 Task: Search one way flight ticket for 2 adults, 2 children, 2 infants in seat in first from Greenville: Greenville-spartanburg International Airport (roger Milliken Field) to Greensboro: Piedmont Triad International Airport on 5-1-2023. Choice of flights is Royal air maroc. Number of bags: 1 checked bag. Outbound departure time preference is 8:15.
Action: Mouse moved to (217, 421)
Screenshot: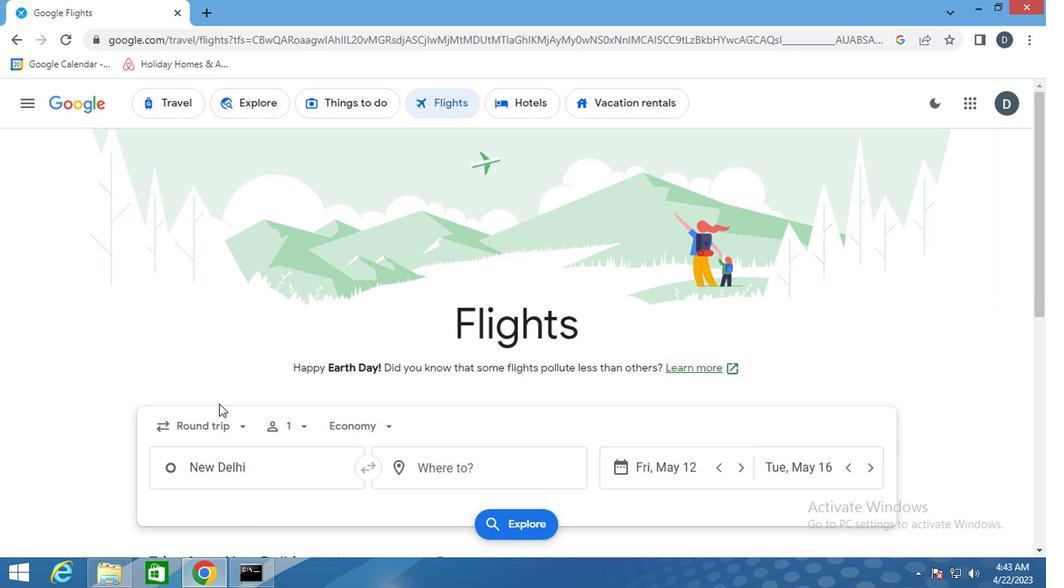
Action: Mouse pressed left at (217, 421)
Screenshot: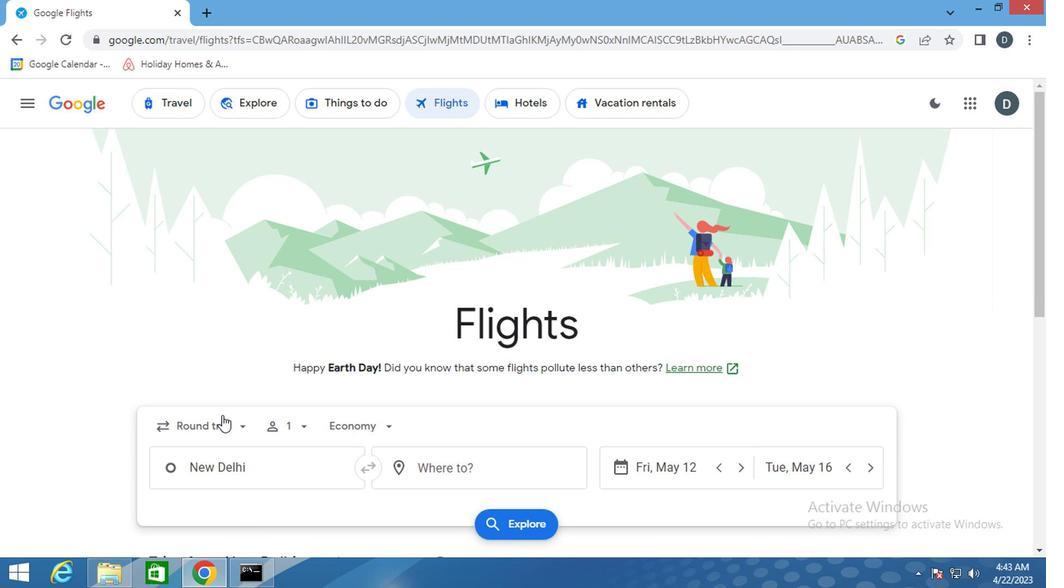 
Action: Mouse moved to (227, 492)
Screenshot: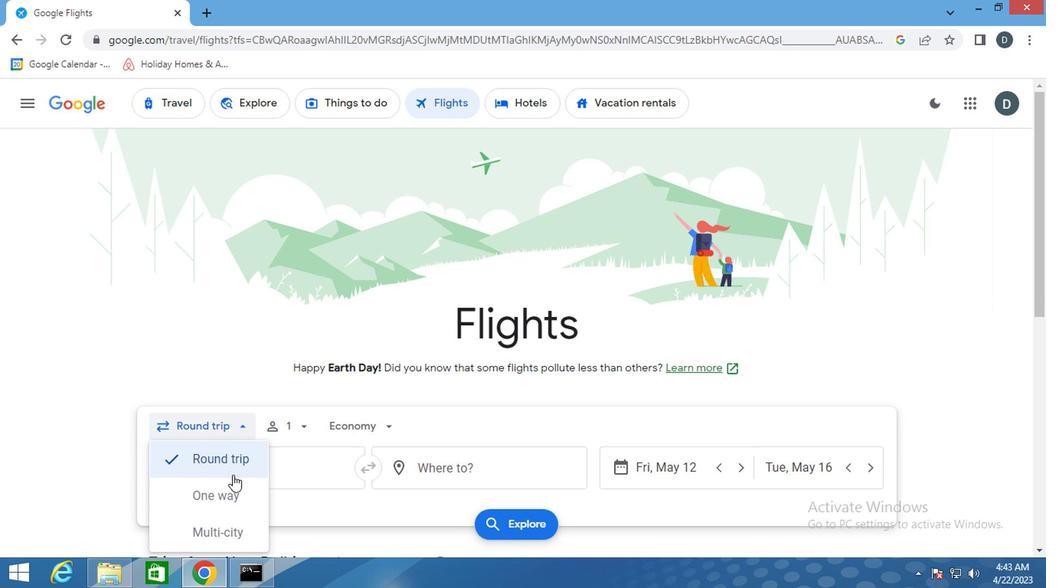 
Action: Mouse pressed left at (227, 492)
Screenshot: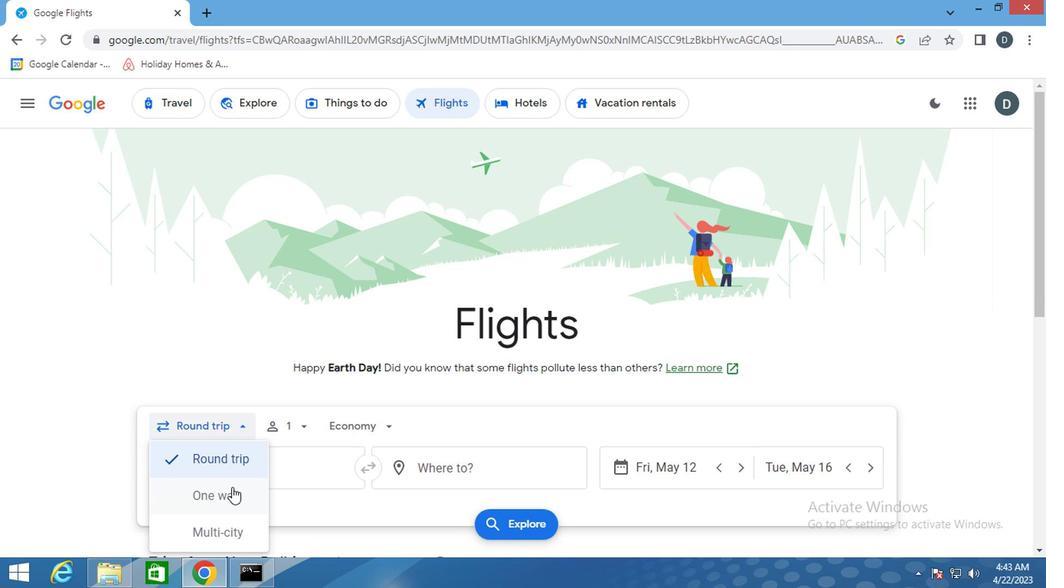 
Action: Mouse moved to (550, 428)
Screenshot: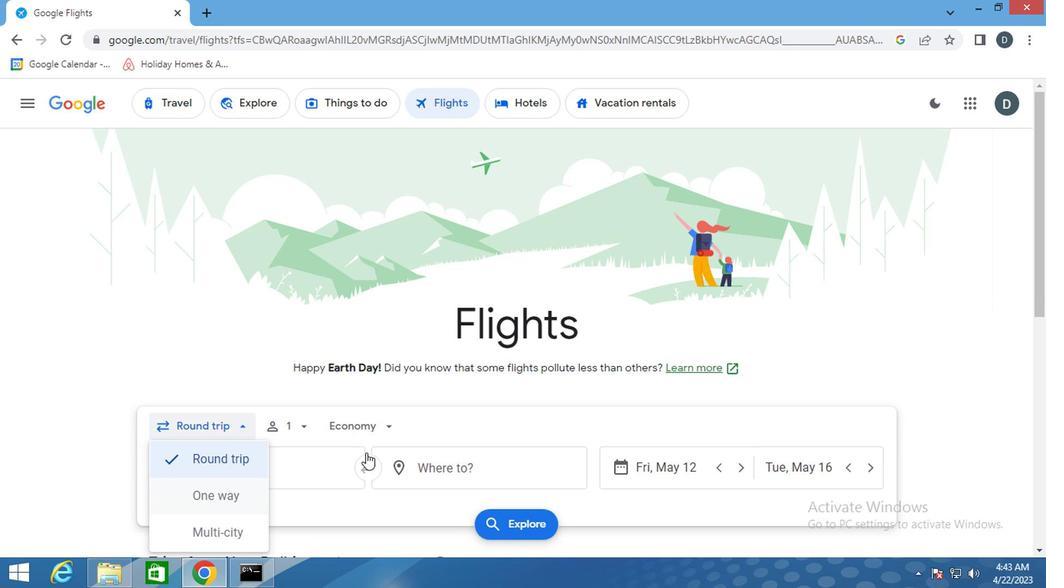 
Action: Mouse scrolled (550, 427) with delta (0, -1)
Screenshot: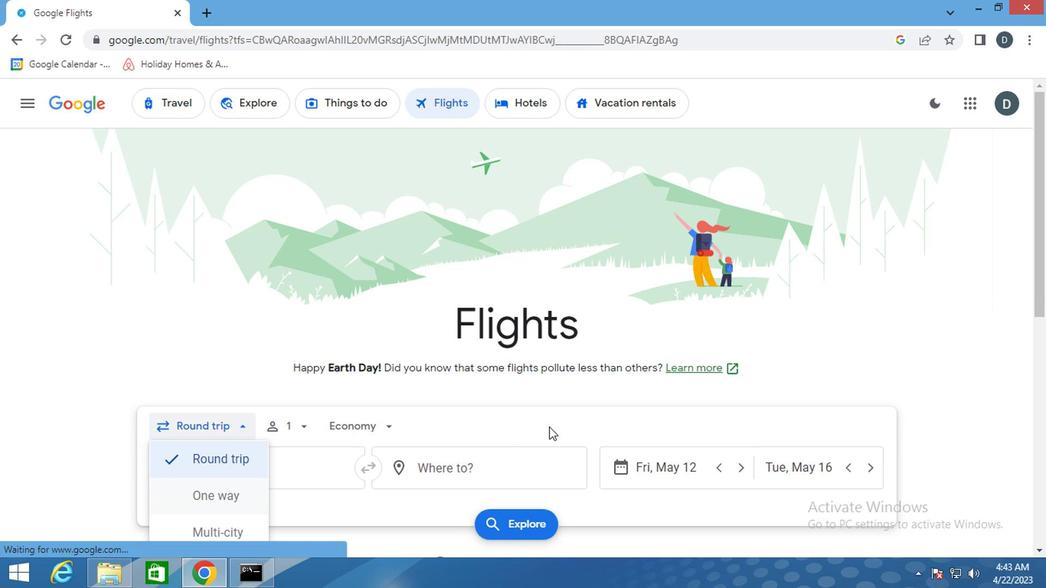 
Action: Mouse moved to (278, 351)
Screenshot: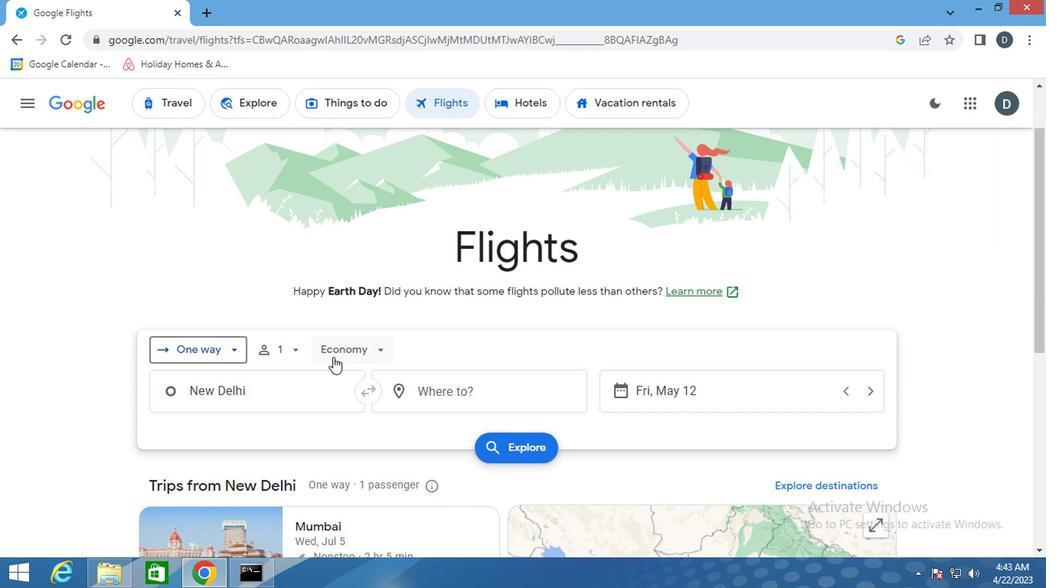 
Action: Mouse pressed left at (278, 351)
Screenshot: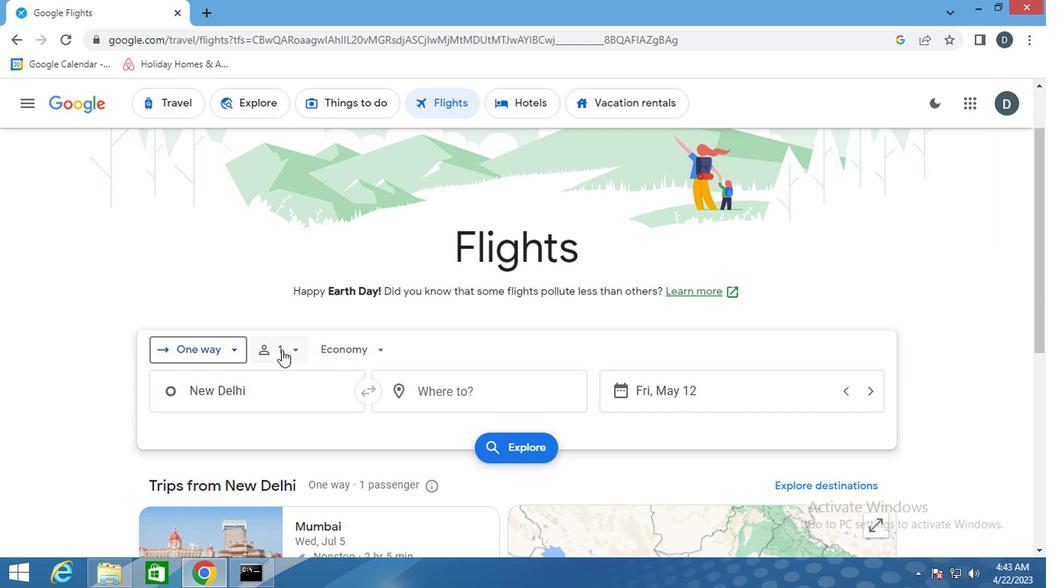 
Action: Mouse moved to (403, 381)
Screenshot: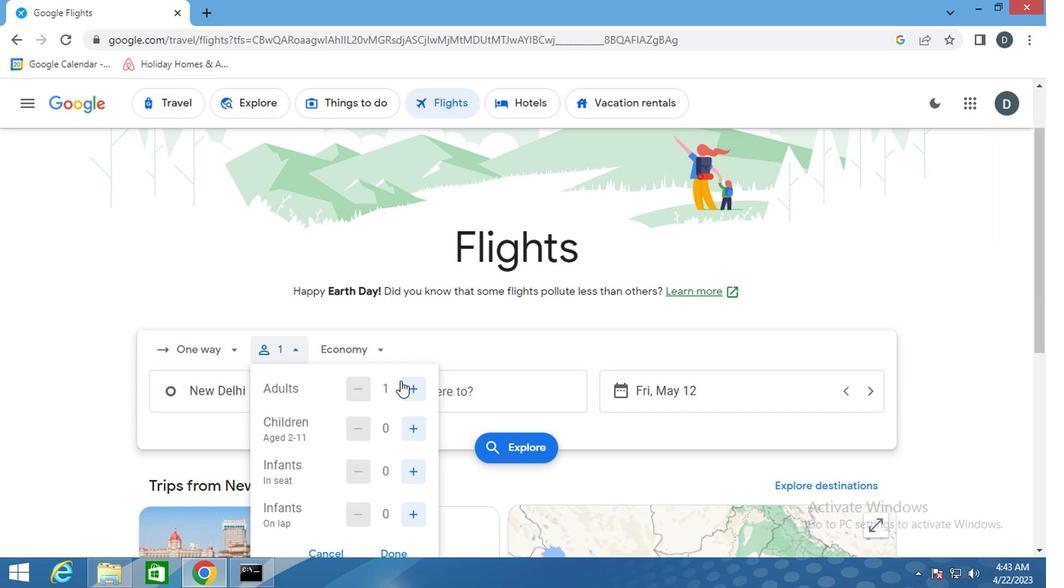 
Action: Mouse pressed left at (403, 381)
Screenshot: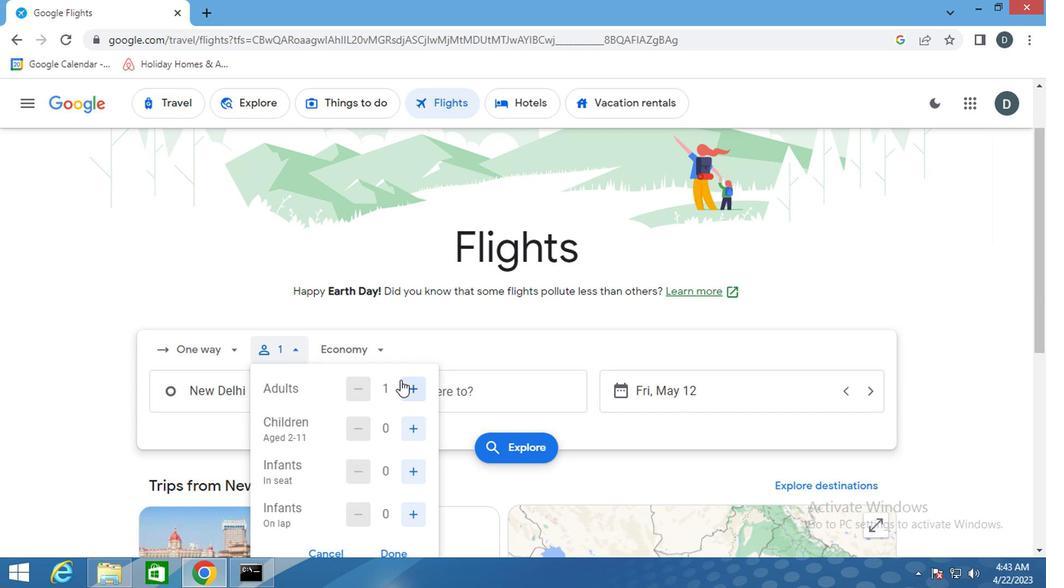 
Action: Mouse moved to (410, 432)
Screenshot: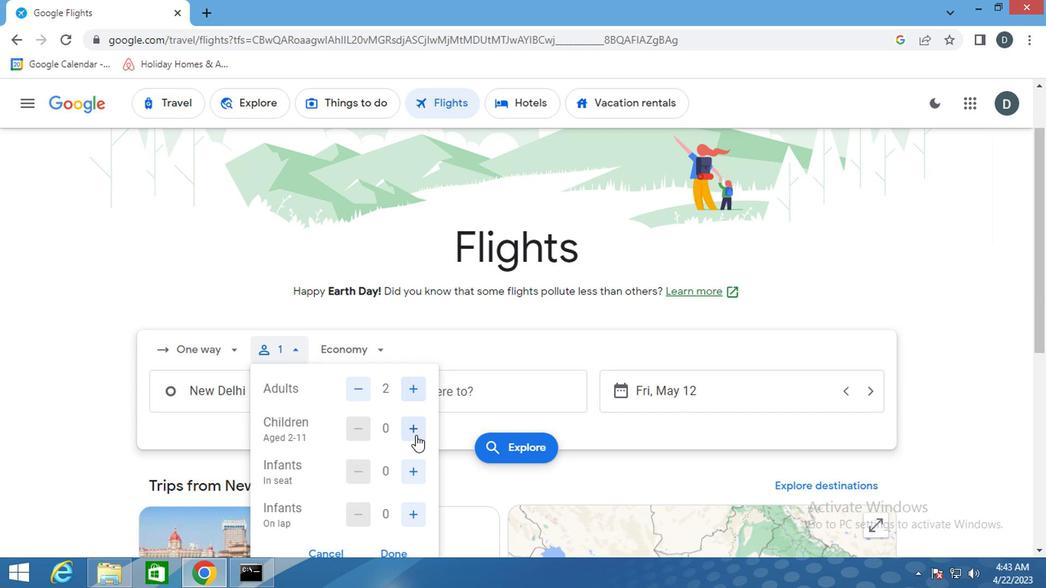 
Action: Mouse pressed left at (410, 432)
Screenshot: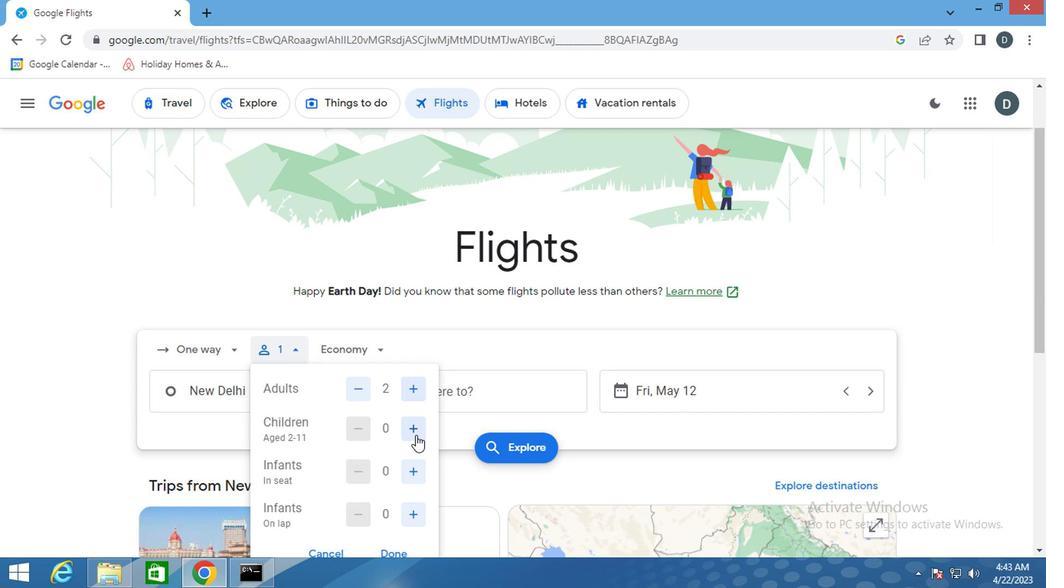 
Action: Mouse pressed left at (410, 432)
Screenshot: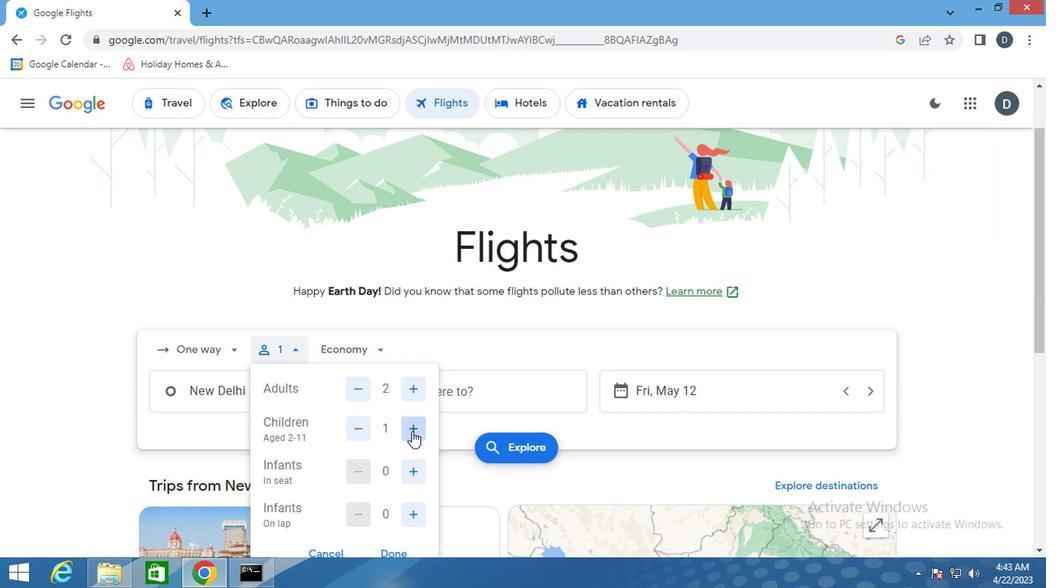 
Action: Mouse moved to (409, 477)
Screenshot: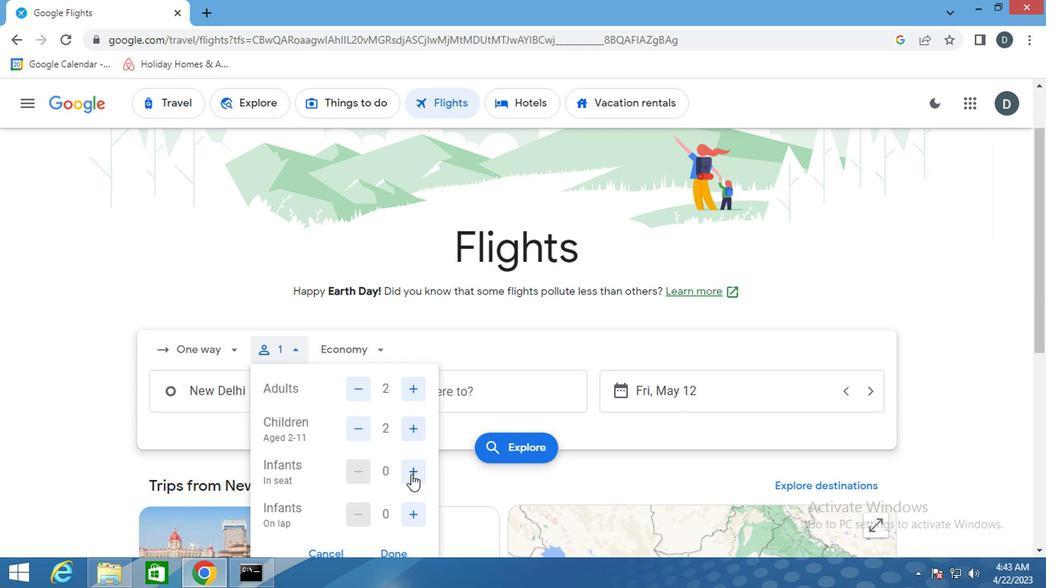 
Action: Mouse pressed left at (409, 477)
Screenshot: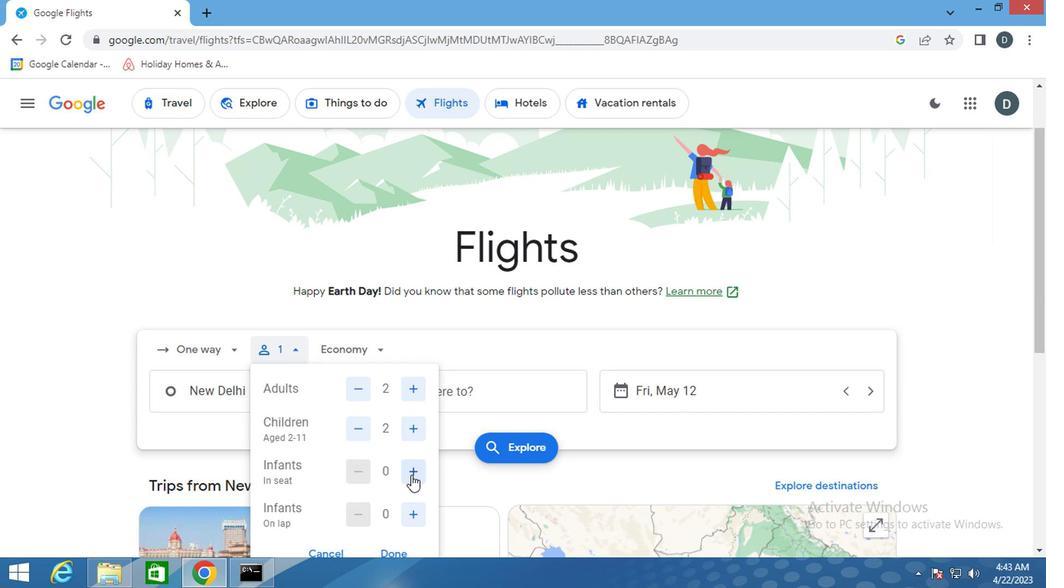 
Action: Mouse moved to (405, 474)
Screenshot: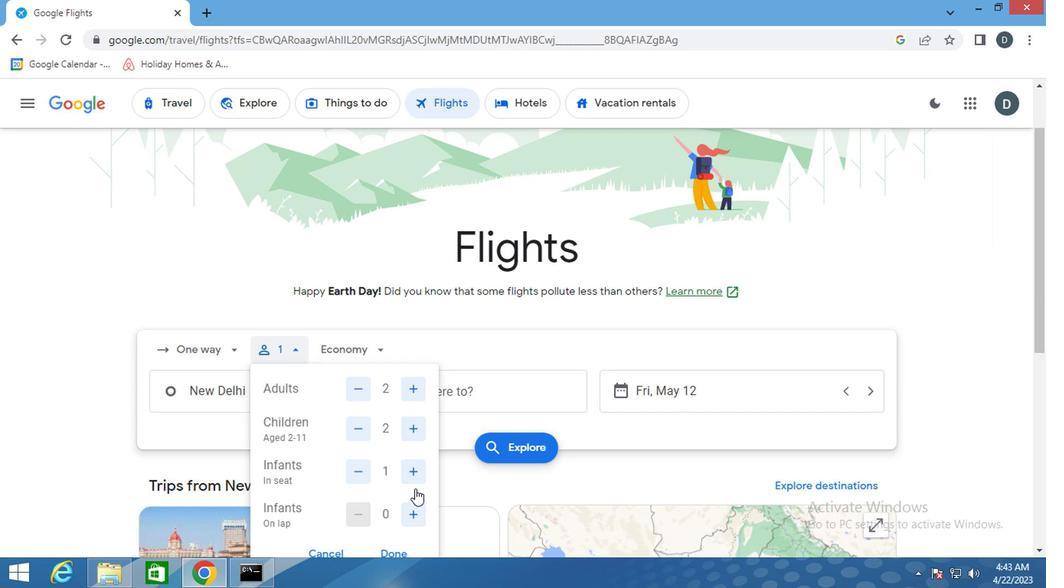 
Action: Mouse pressed left at (405, 474)
Screenshot: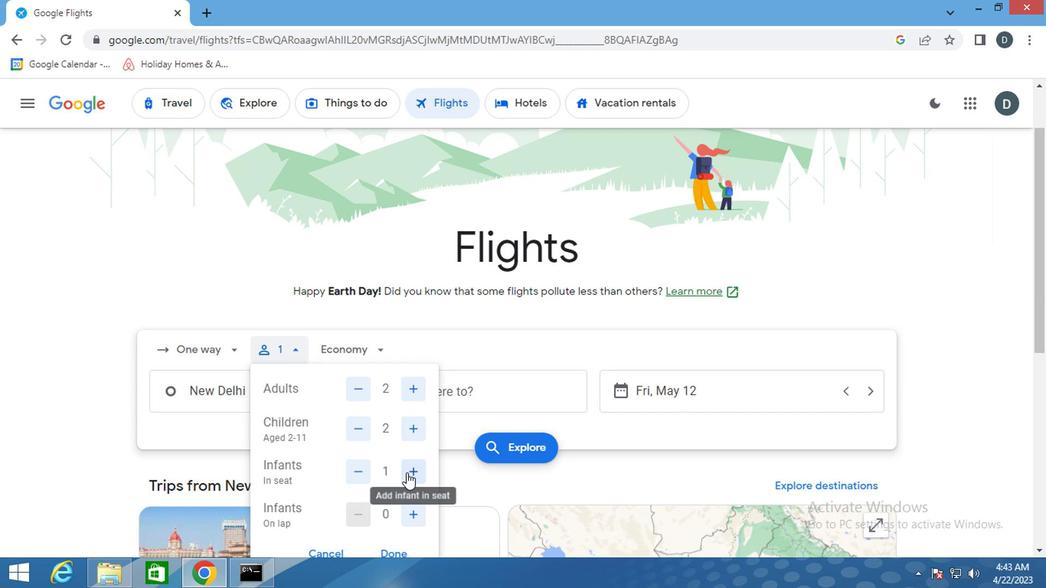
Action: Mouse moved to (399, 556)
Screenshot: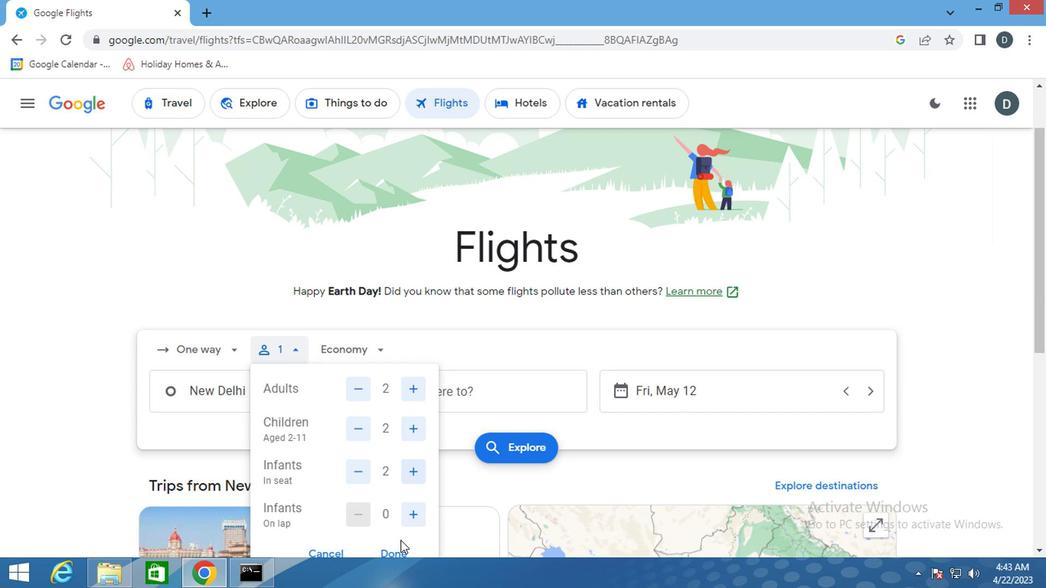 
Action: Mouse pressed left at (399, 556)
Screenshot: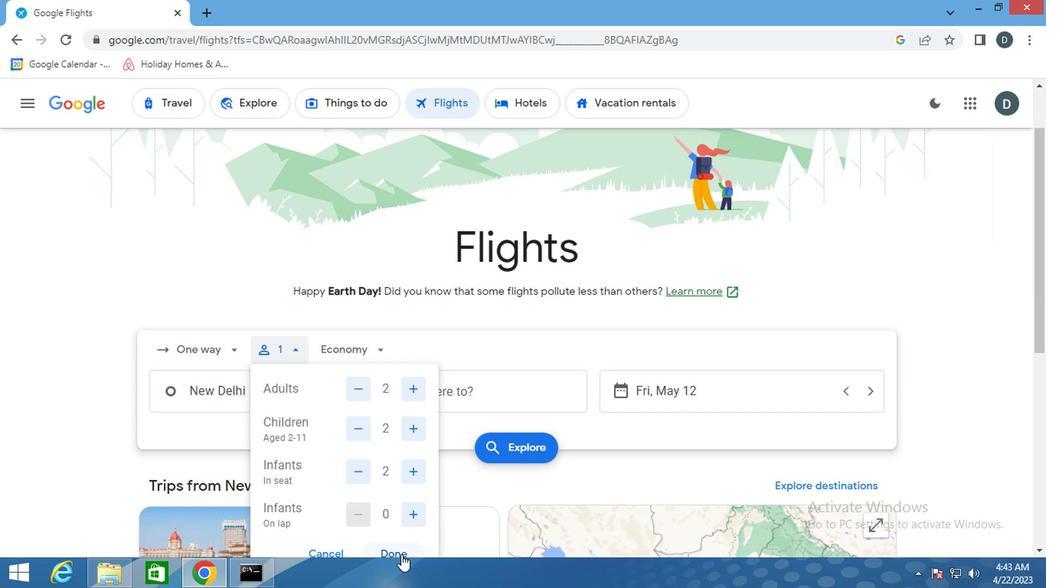 
Action: Mouse moved to (351, 355)
Screenshot: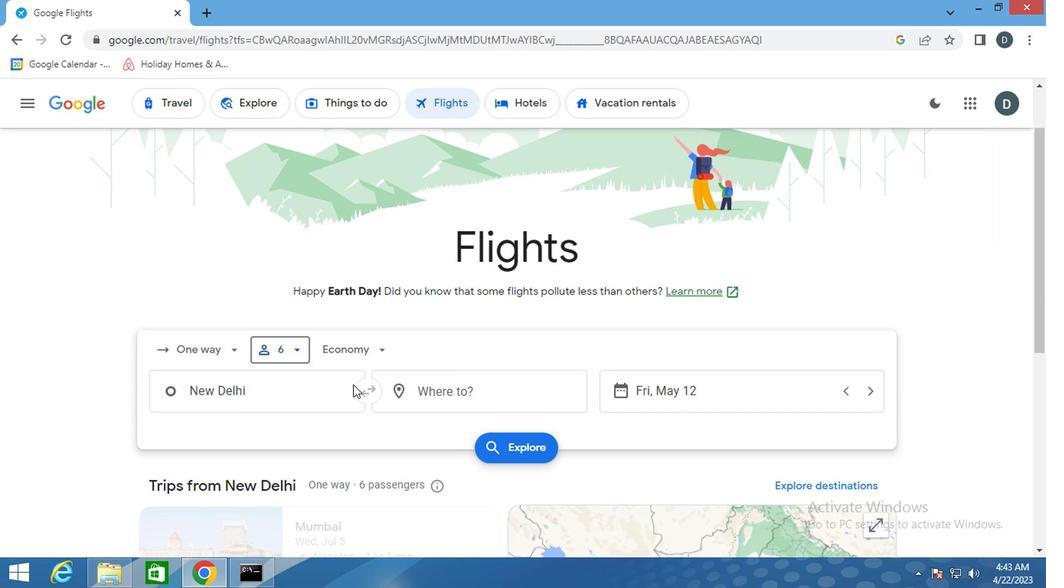 
Action: Mouse pressed left at (351, 355)
Screenshot: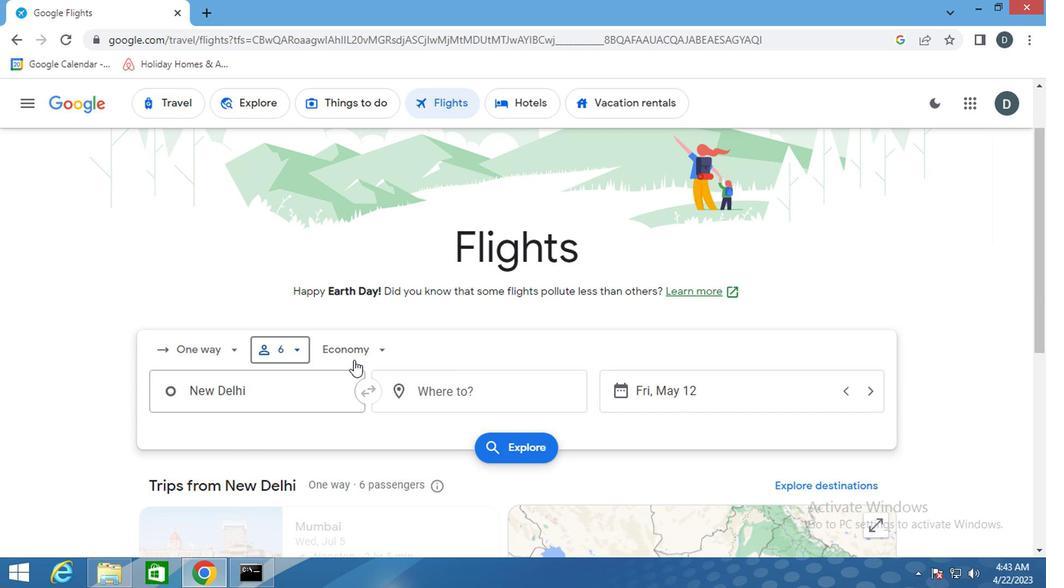 
Action: Mouse moved to (377, 504)
Screenshot: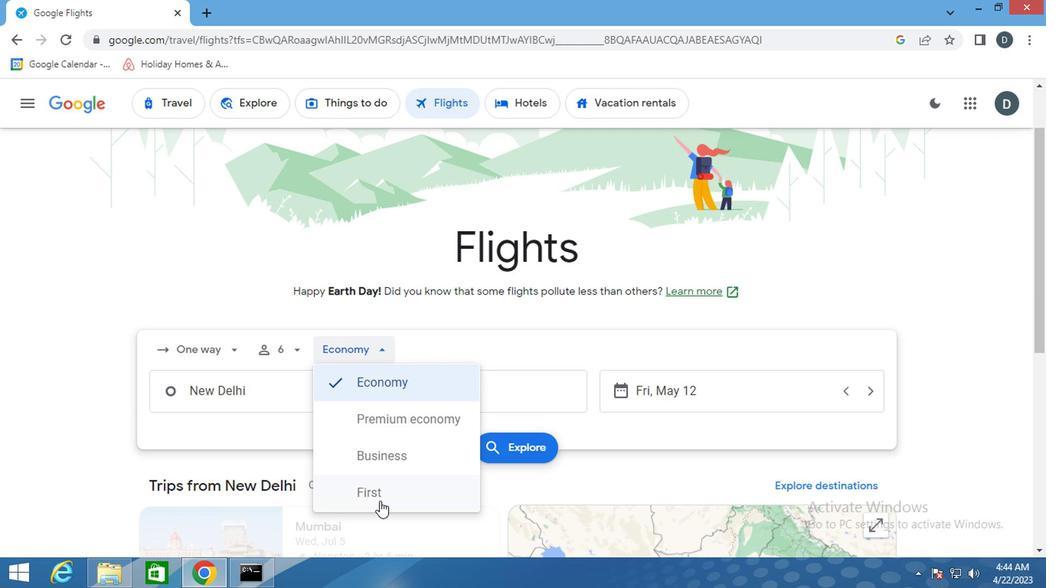 
Action: Mouse pressed left at (377, 504)
Screenshot: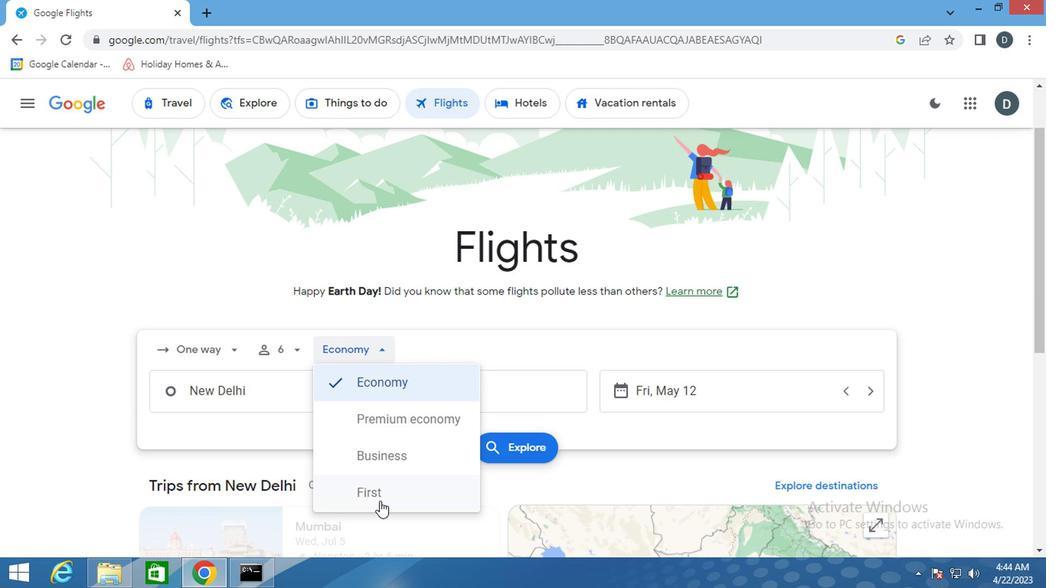 
Action: Mouse moved to (263, 396)
Screenshot: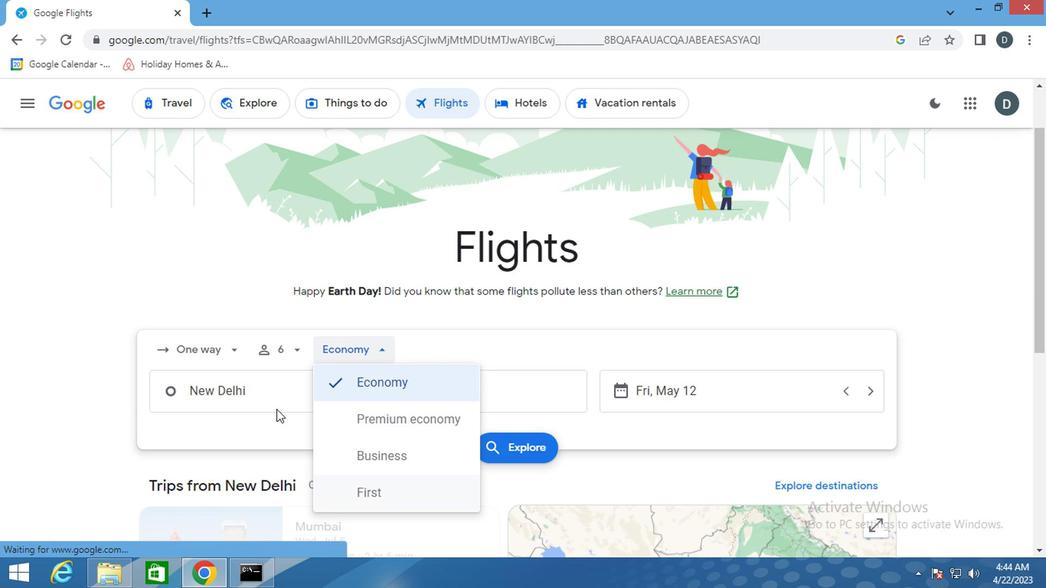 
Action: Mouse pressed left at (263, 396)
Screenshot: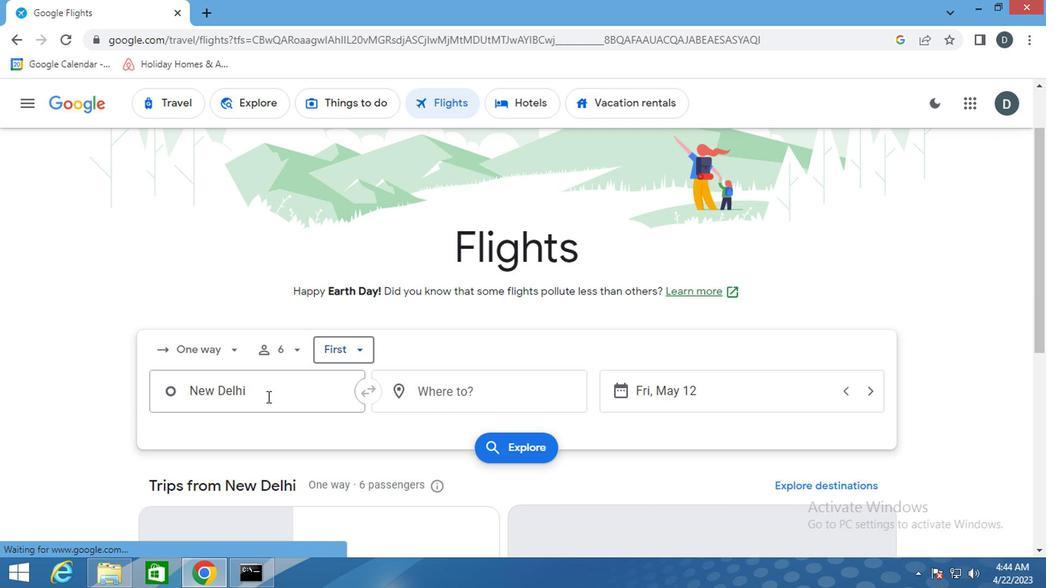 
Action: Key pressed <Key.shift>GREENVI
Screenshot: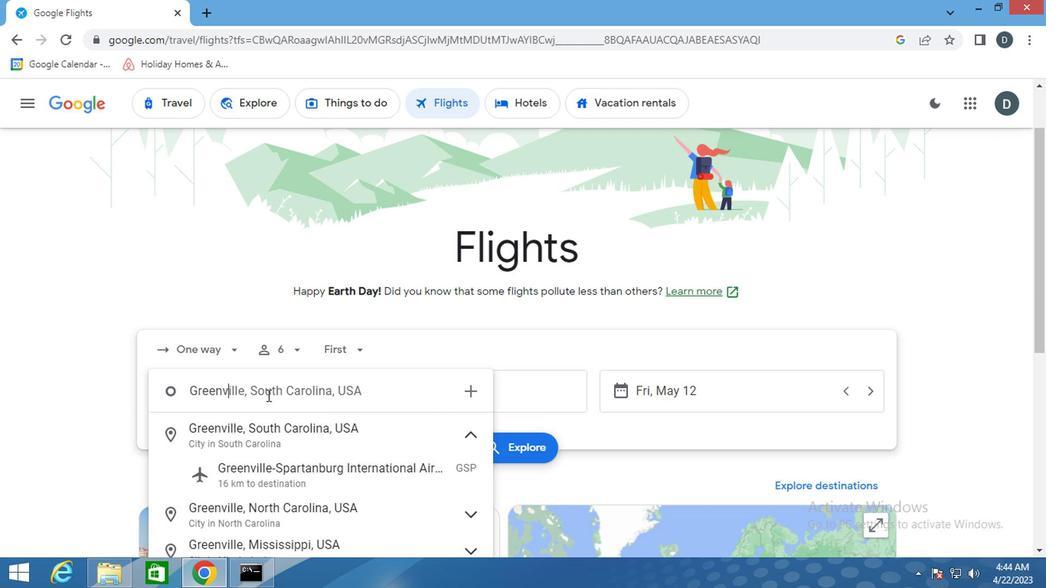 
Action: Mouse moved to (299, 468)
Screenshot: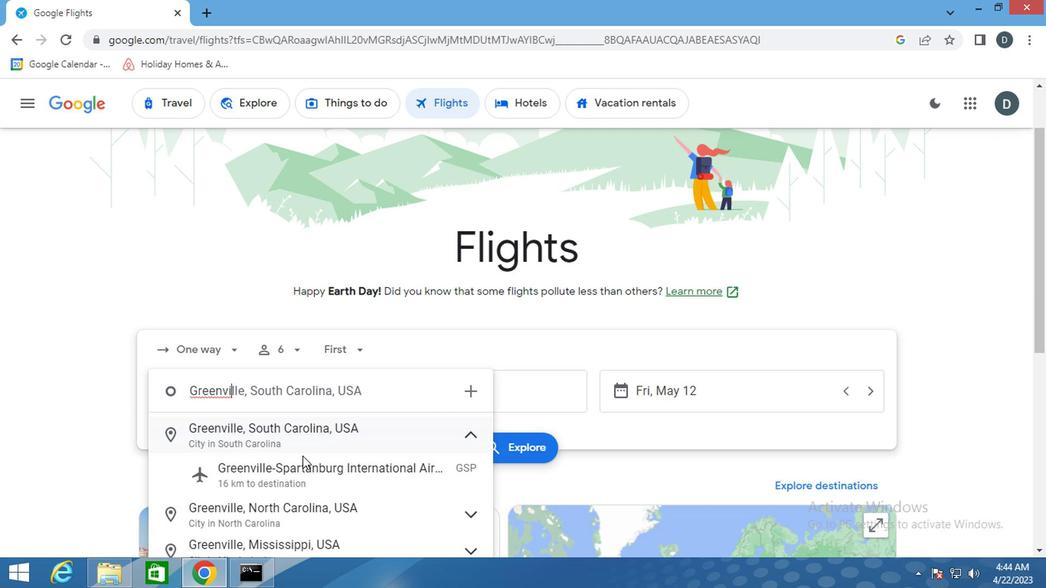 
Action: Mouse pressed left at (299, 468)
Screenshot: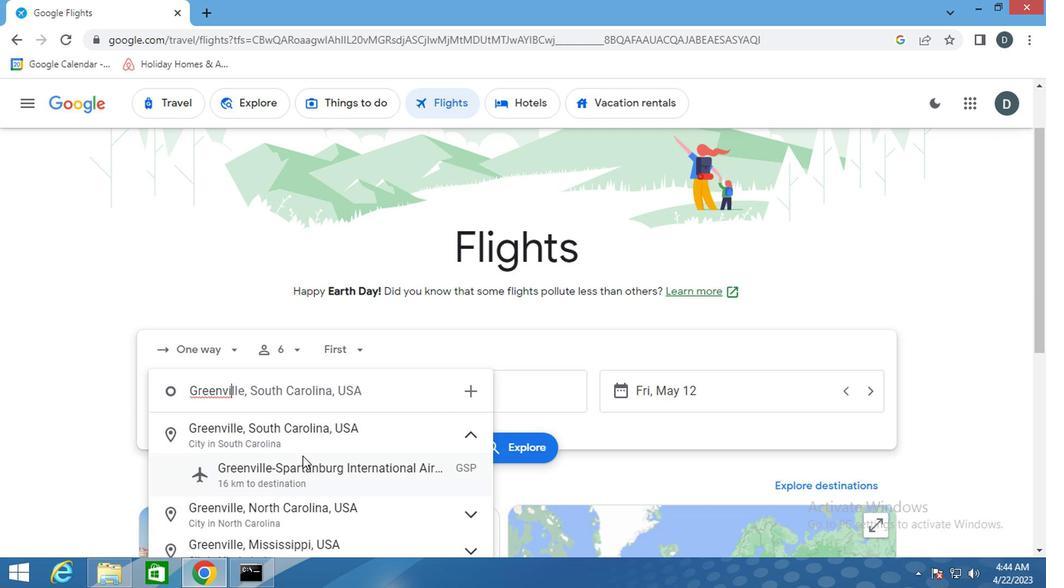 
Action: Mouse moved to (452, 378)
Screenshot: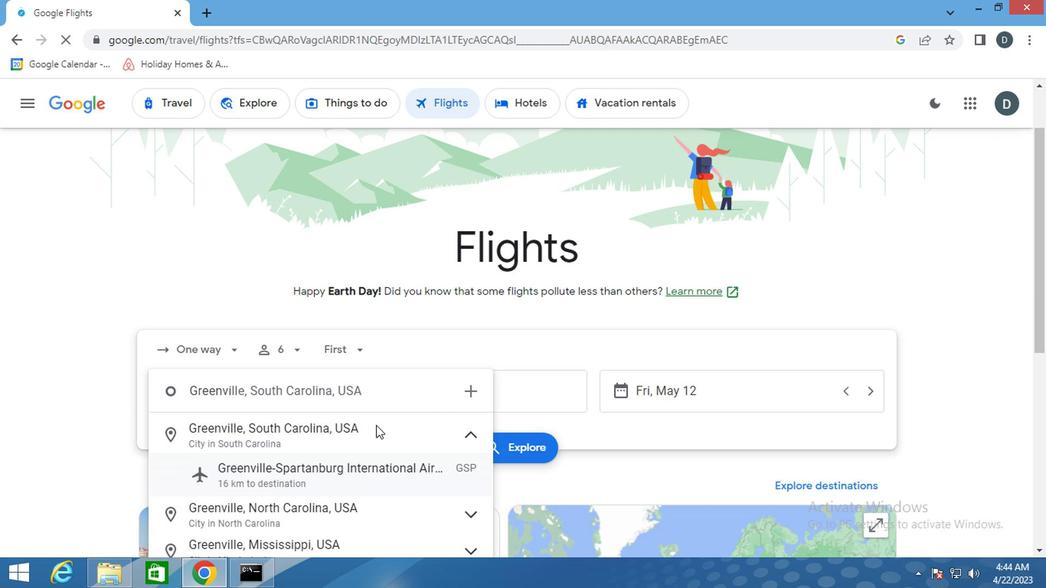 
Action: Mouse pressed left at (452, 378)
Screenshot: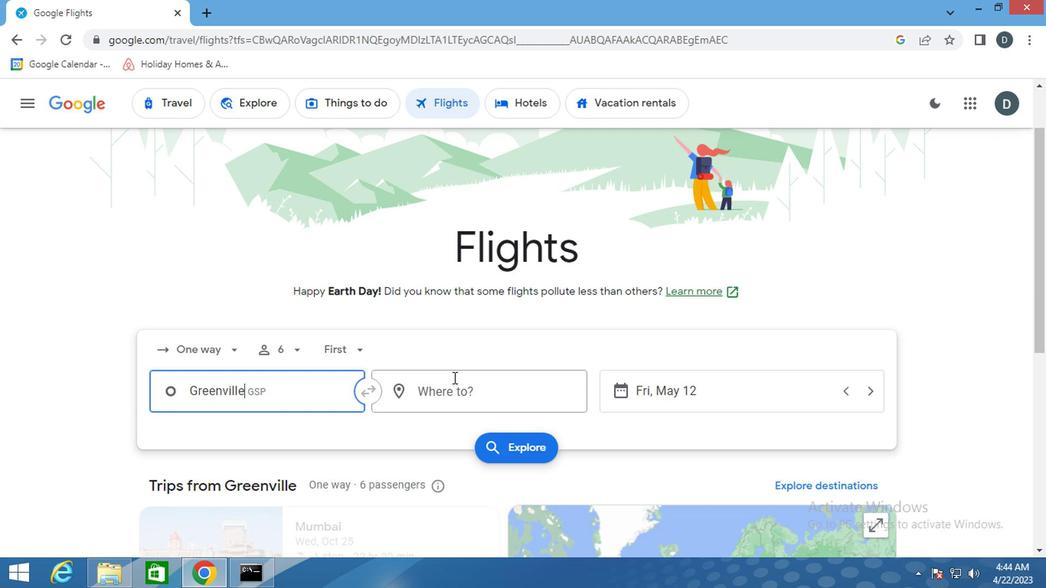 
Action: Key pressed <Key.shift>GREENSB
Screenshot: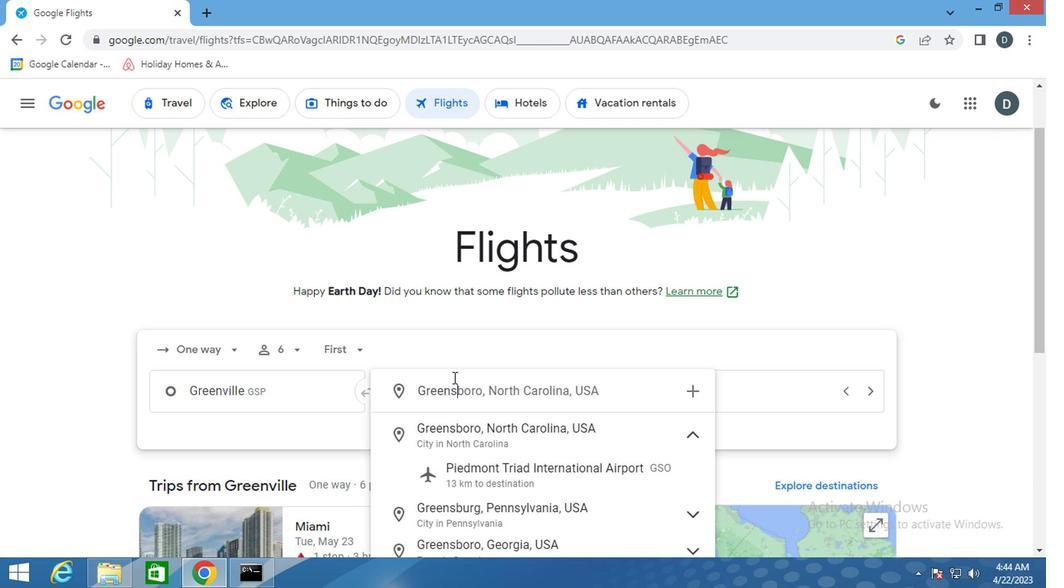 
Action: Mouse moved to (523, 480)
Screenshot: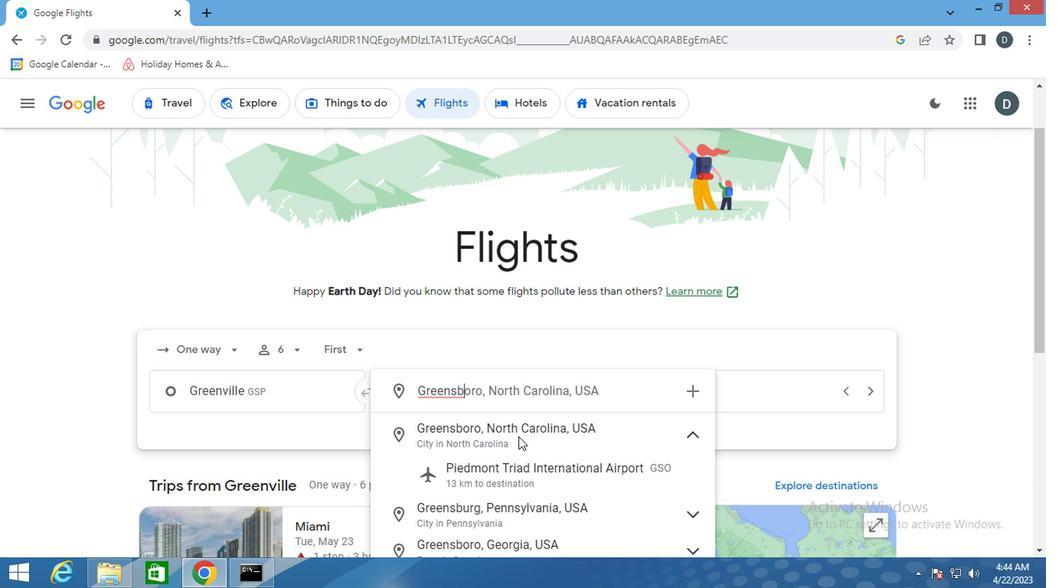 
Action: Mouse pressed left at (523, 480)
Screenshot: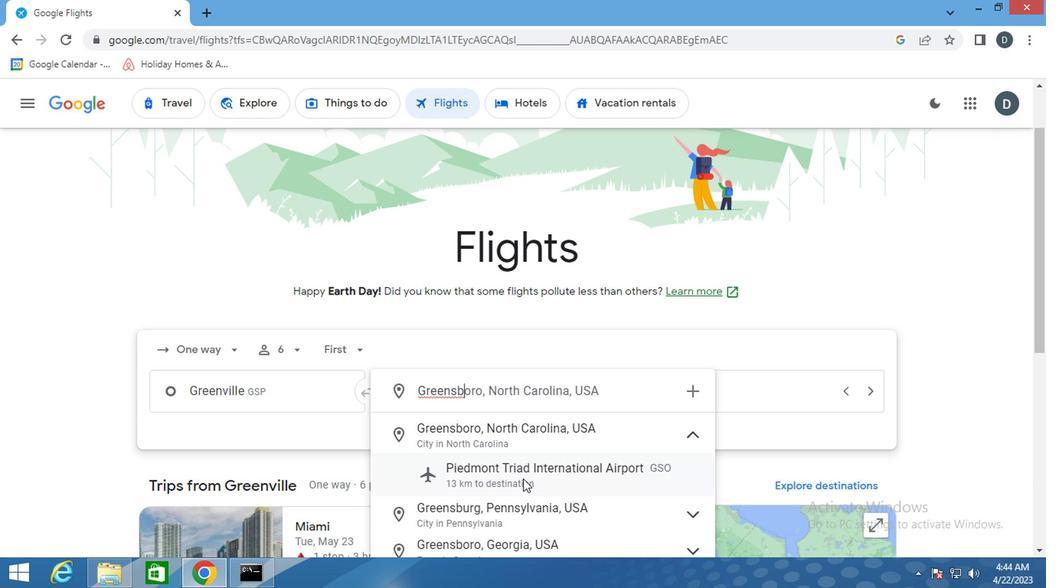 
Action: Mouse moved to (708, 404)
Screenshot: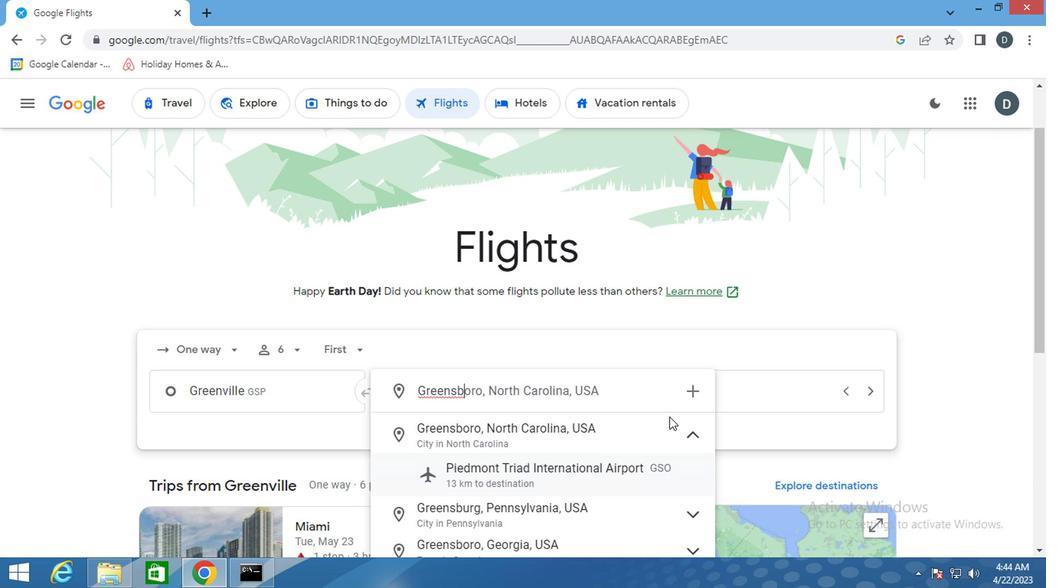 
Action: Mouse pressed left at (708, 404)
Screenshot: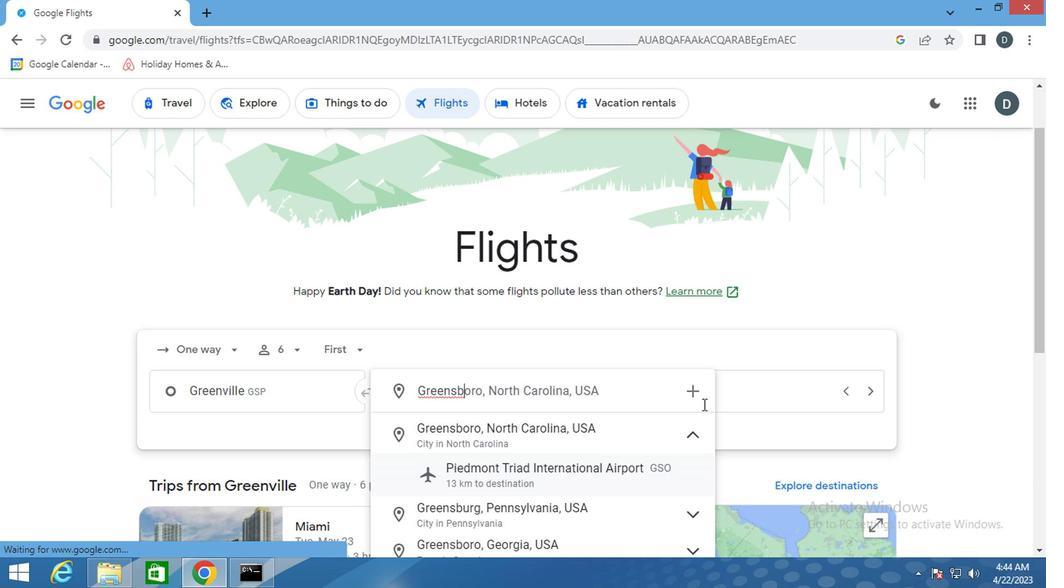 
Action: Mouse moved to (686, 280)
Screenshot: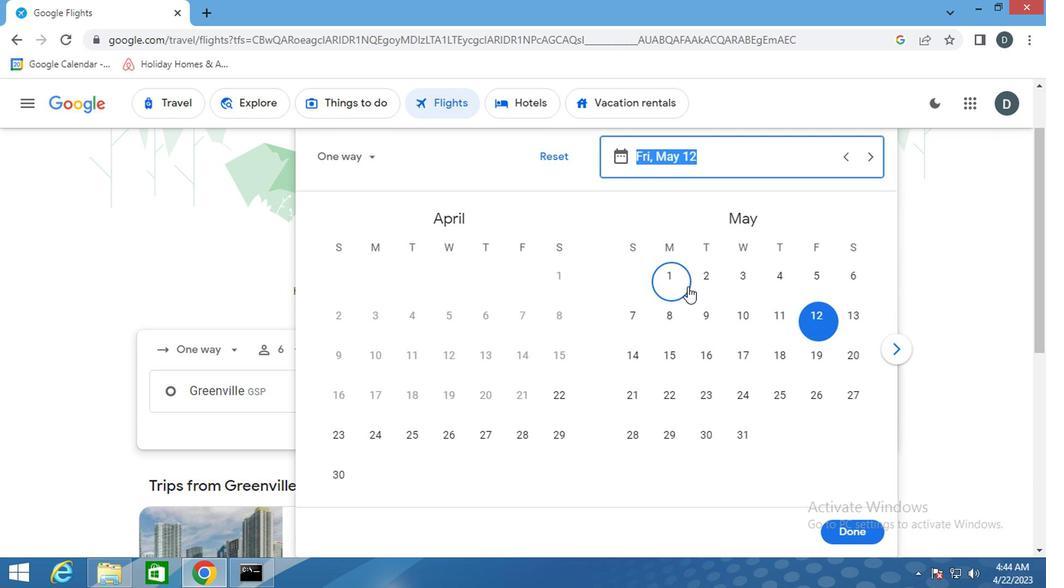 
Action: Mouse pressed left at (686, 280)
Screenshot: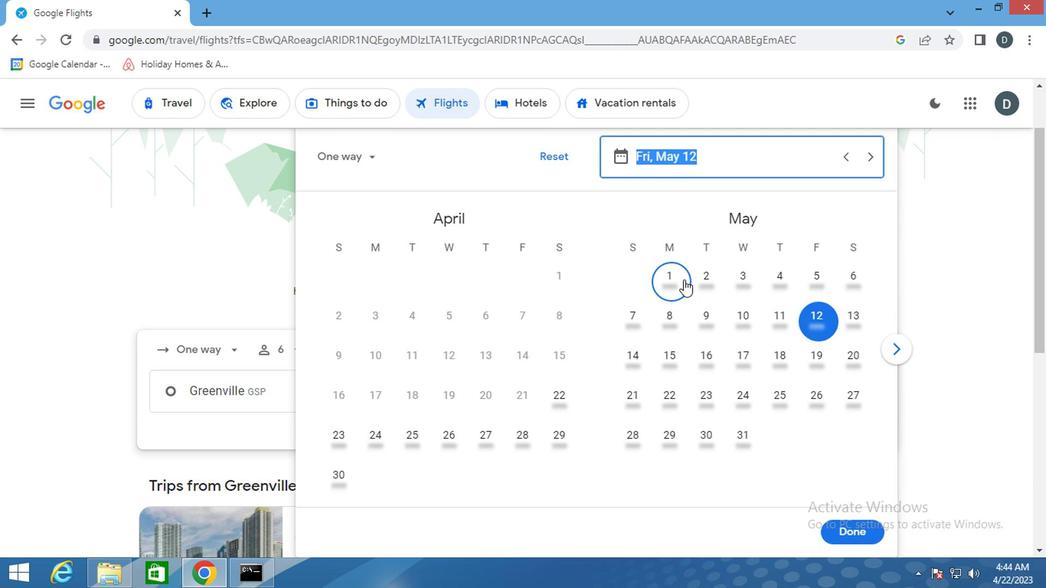 
Action: Mouse moved to (872, 528)
Screenshot: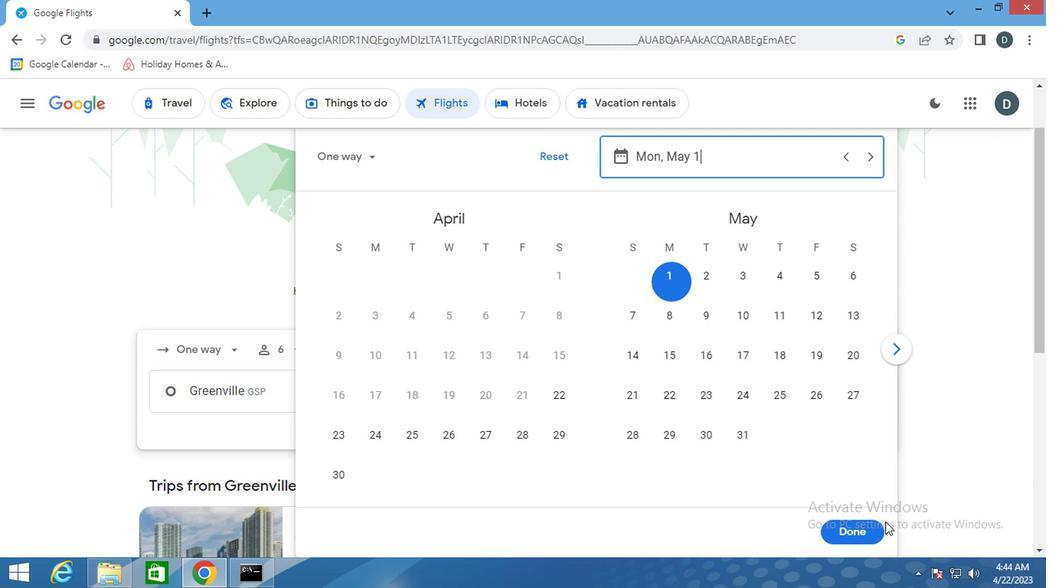 
Action: Mouse pressed left at (872, 528)
Screenshot: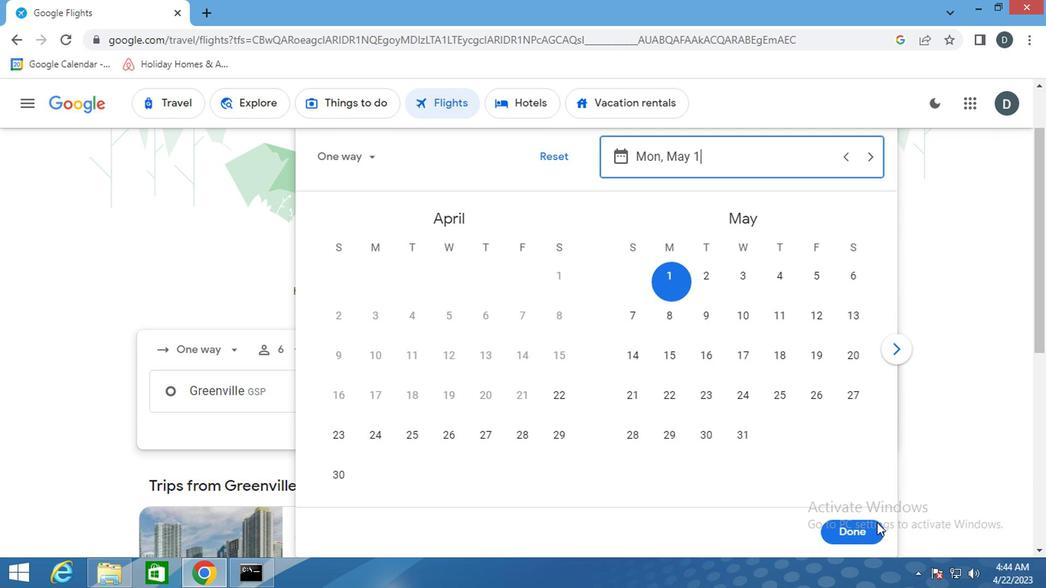 
Action: Mouse moved to (499, 444)
Screenshot: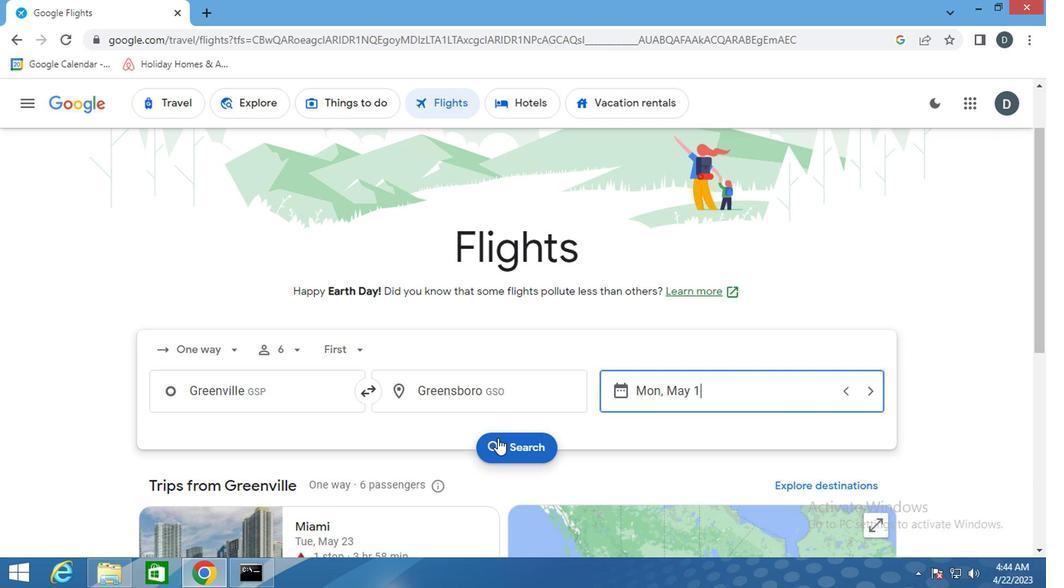 
Action: Mouse pressed left at (499, 444)
Screenshot: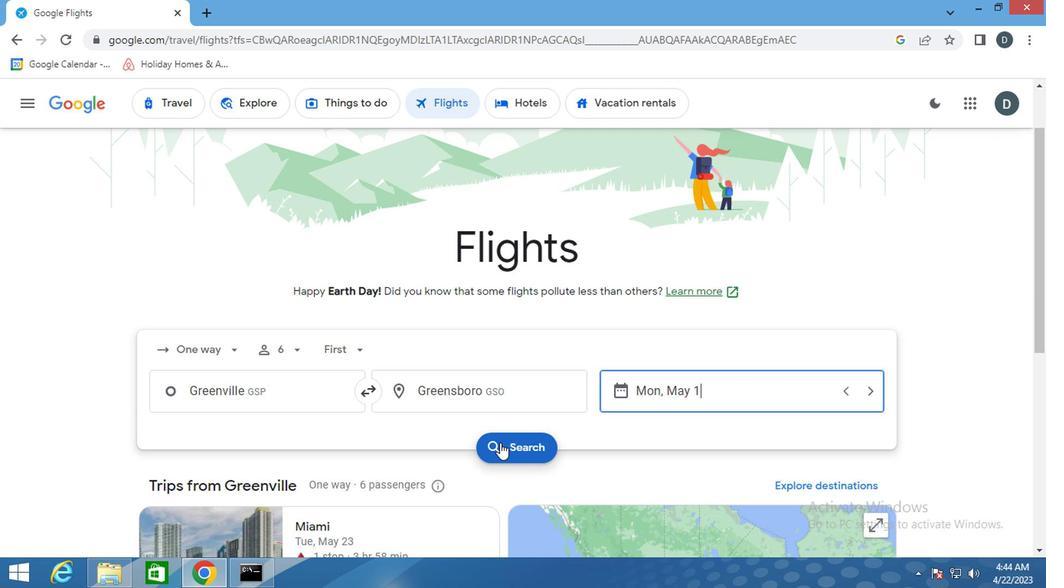 
Action: Mouse moved to (173, 249)
Screenshot: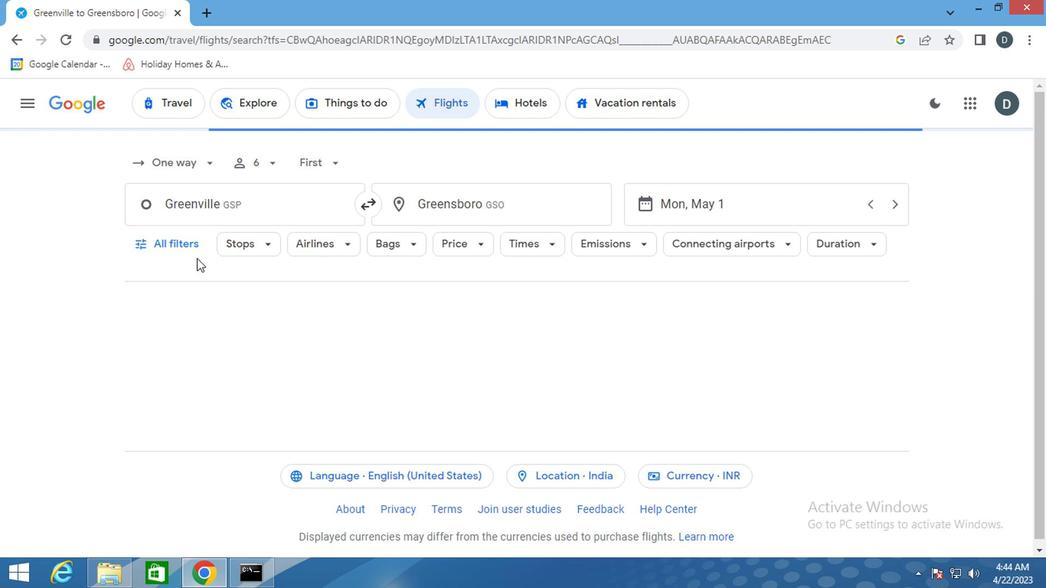 
Action: Mouse pressed left at (173, 249)
Screenshot: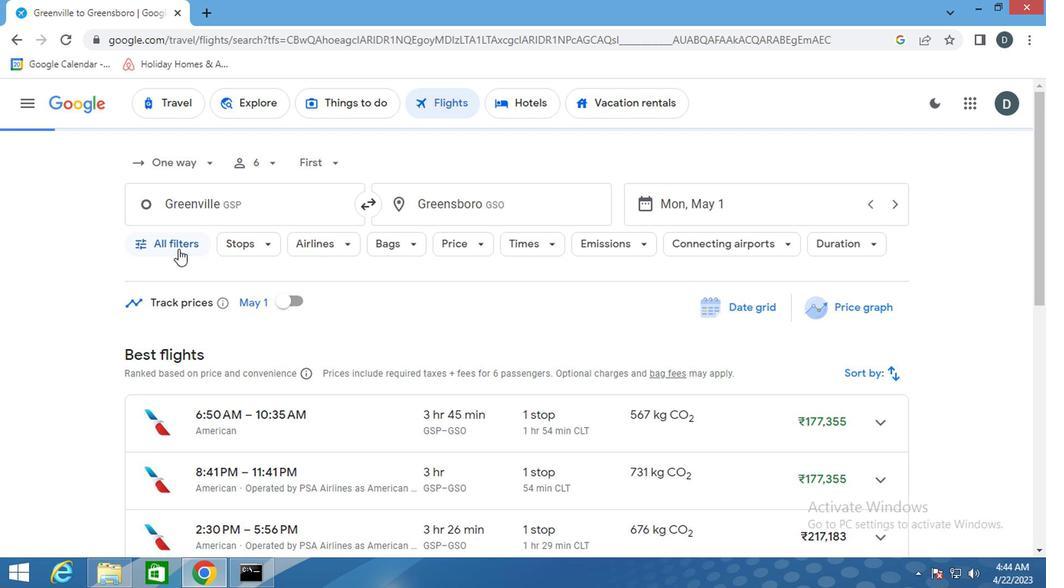 
Action: Mouse moved to (248, 389)
Screenshot: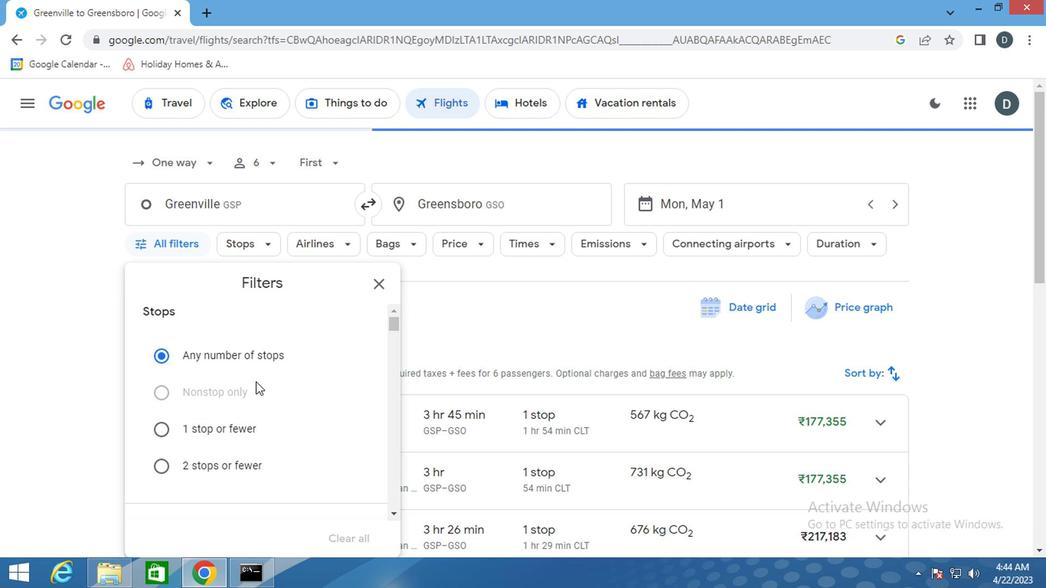 
Action: Mouse scrolled (248, 388) with delta (0, -1)
Screenshot: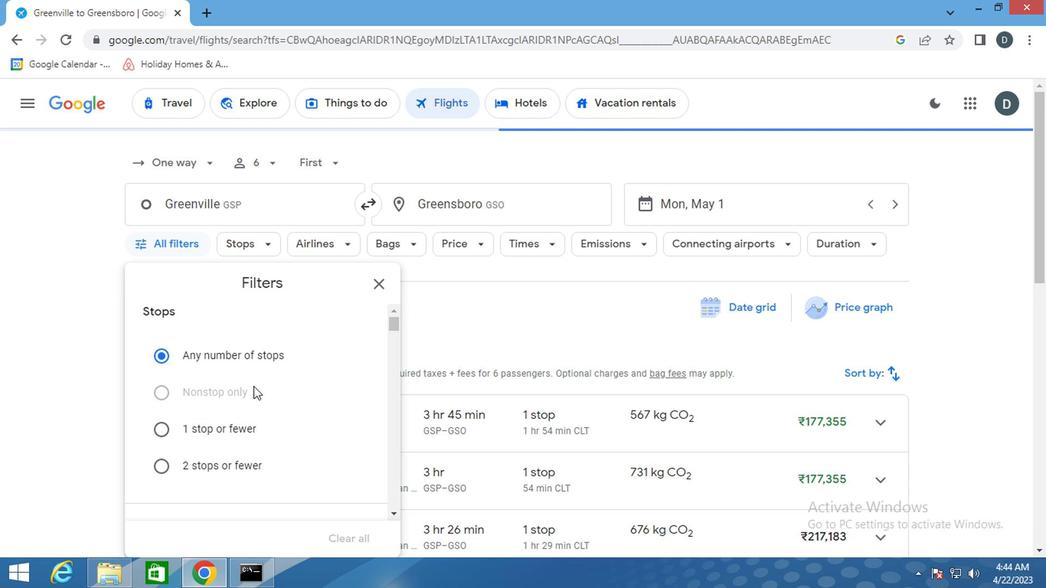 
Action: Mouse scrolled (248, 388) with delta (0, -1)
Screenshot: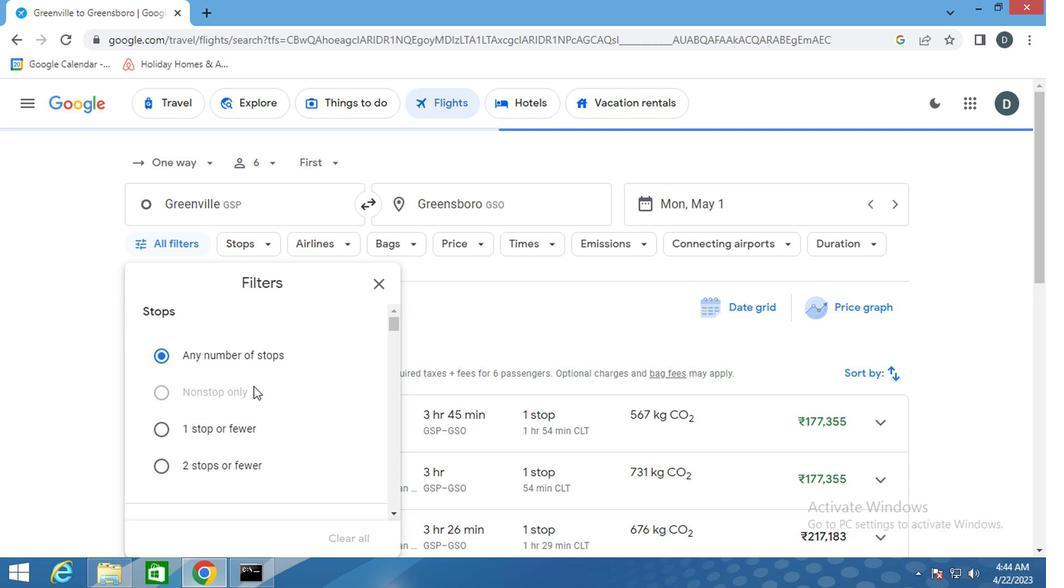 
Action: Mouse scrolled (248, 388) with delta (0, -1)
Screenshot: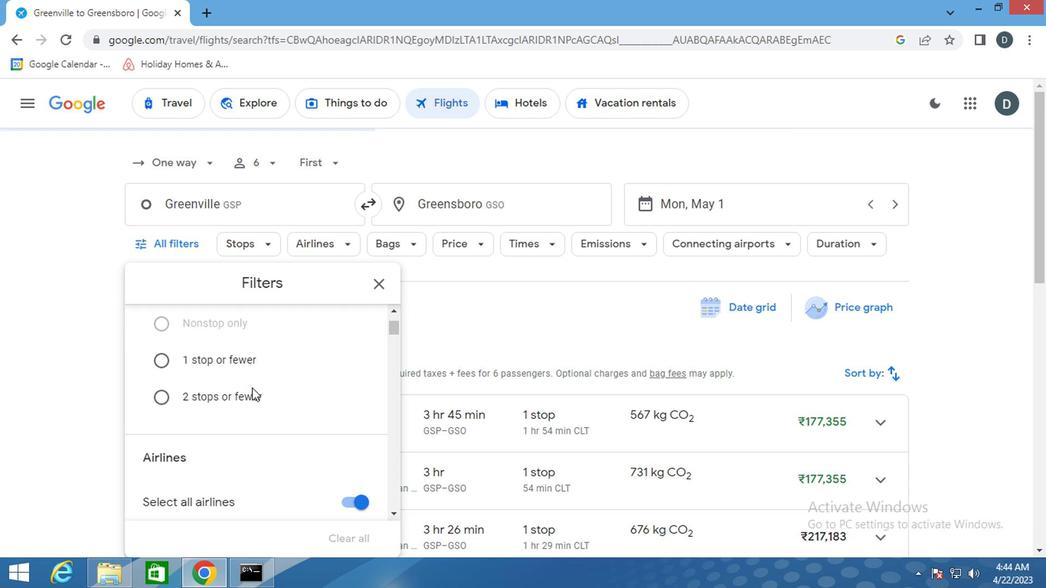 
Action: Mouse scrolled (248, 388) with delta (0, -1)
Screenshot: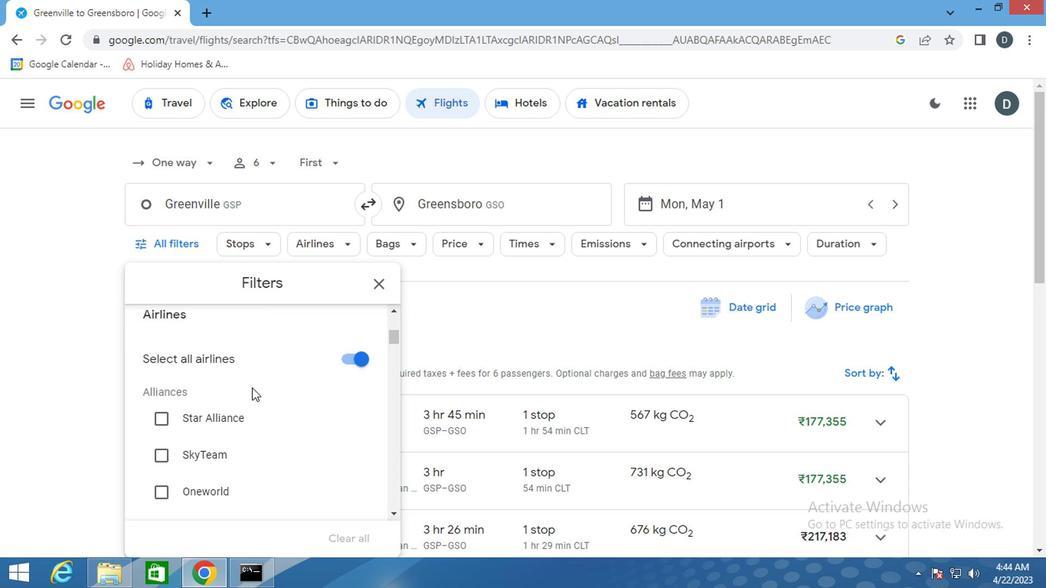
Action: Mouse scrolled (248, 388) with delta (0, -1)
Screenshot: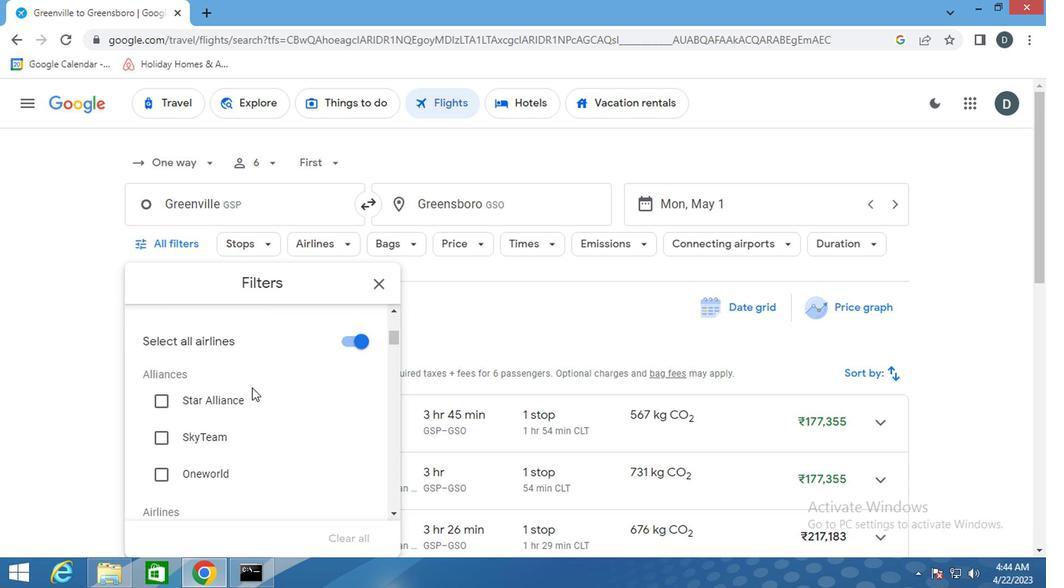 
Action: Mouse scrolled (248, 388) with delta (0, -1)
Screenshot: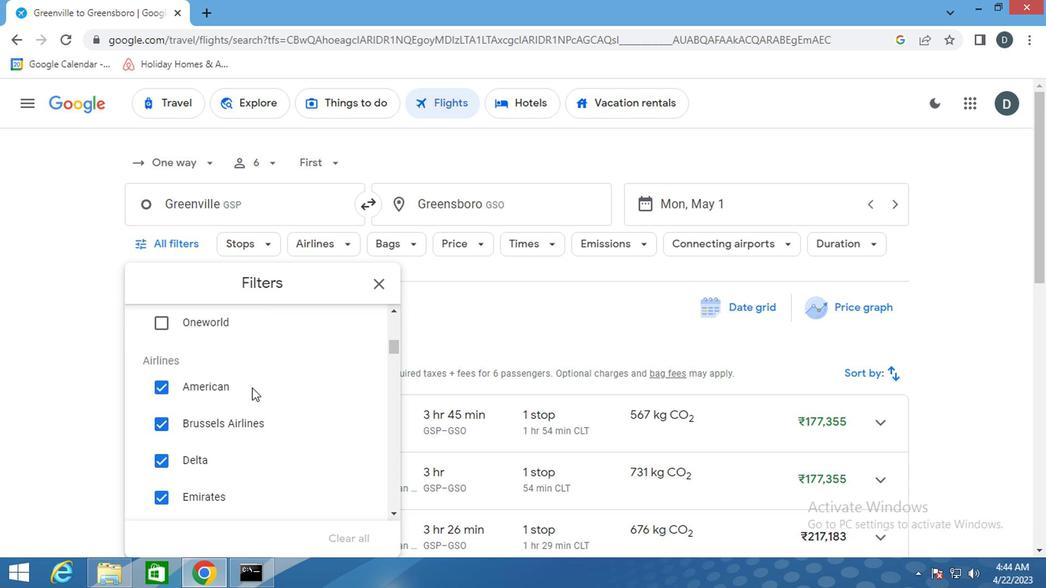 
Action: Mouse moved to (241, 407)
Screenshot: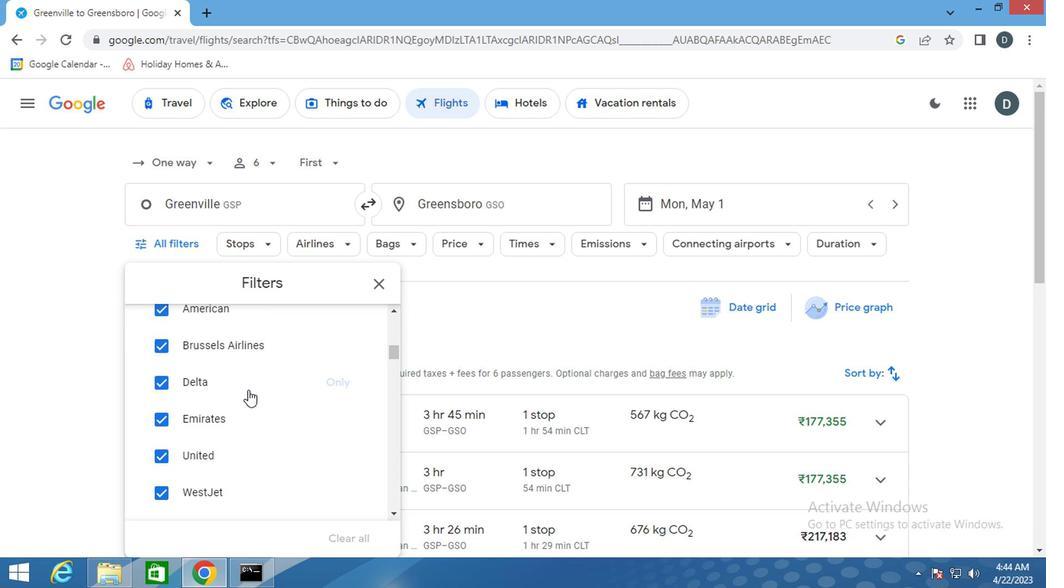 
Action: Mouse scrolled (241, 408) with delta (0, 0)
Screenshot: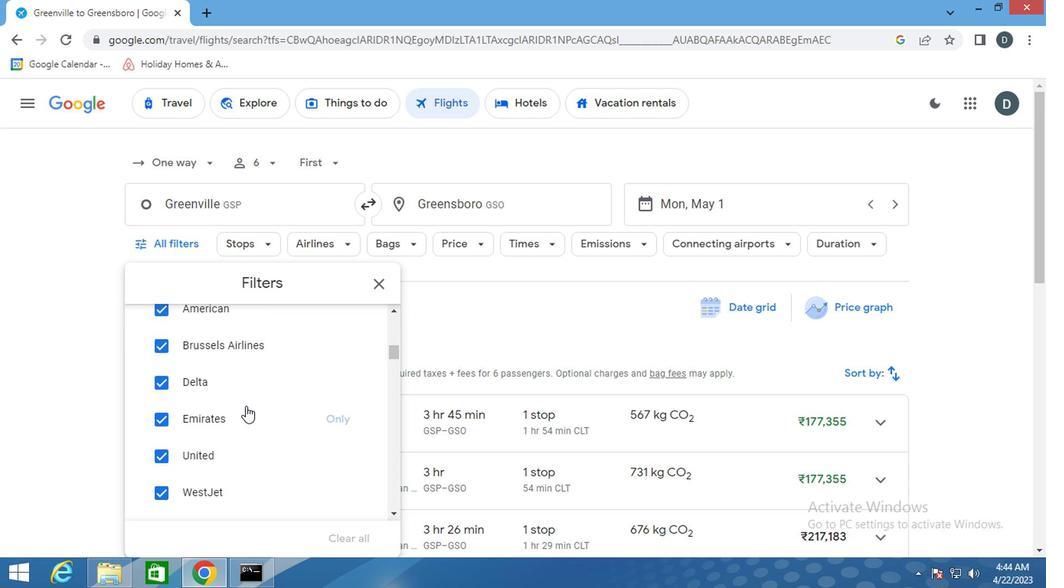 
Action: Mouse scrolled (241, 406) with delta (0, -1)
Screenshot: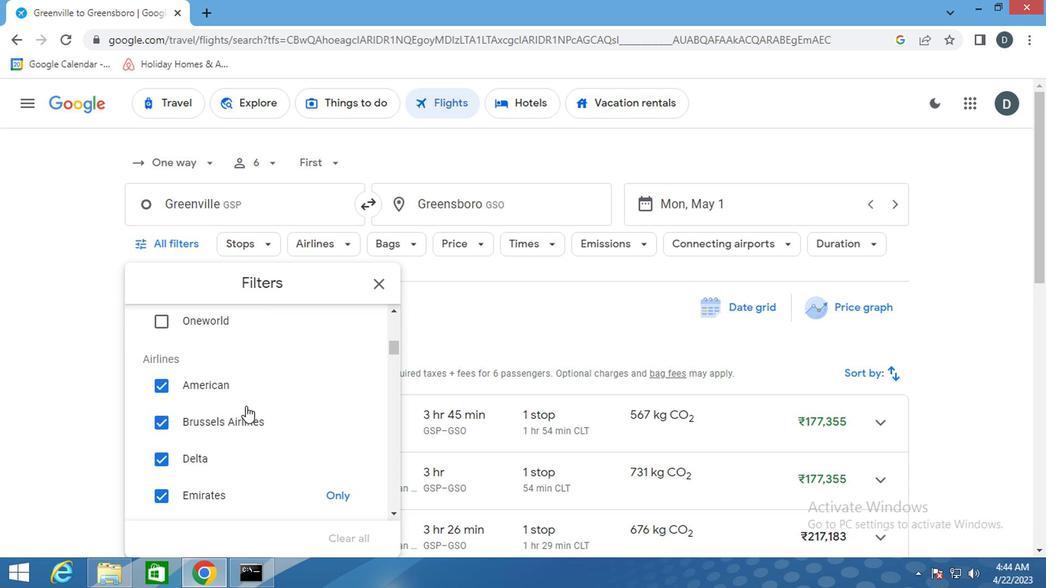
Action: Mouse moved to (248, 414)
Screenshot: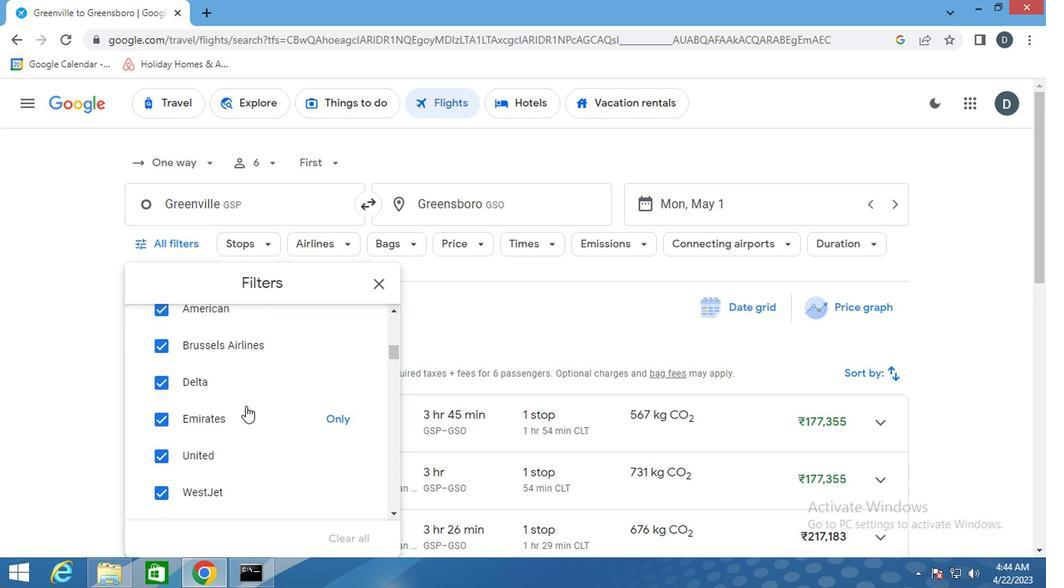 
Action: Mouse scrolled (248, 413) with delta (0, 0)
Screenshot: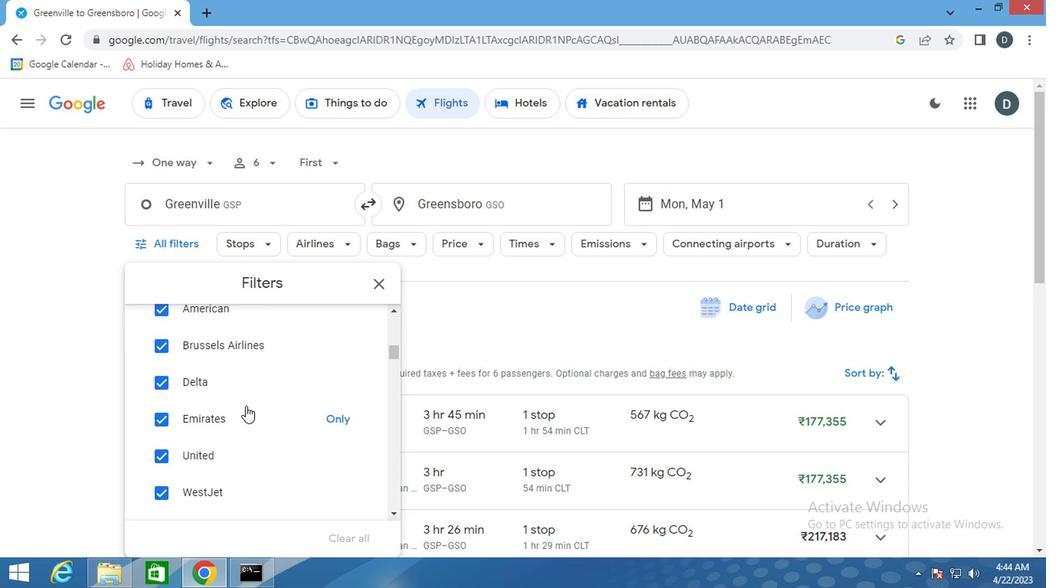 
Action: Mouse moved to (266, 429)
Screenshot: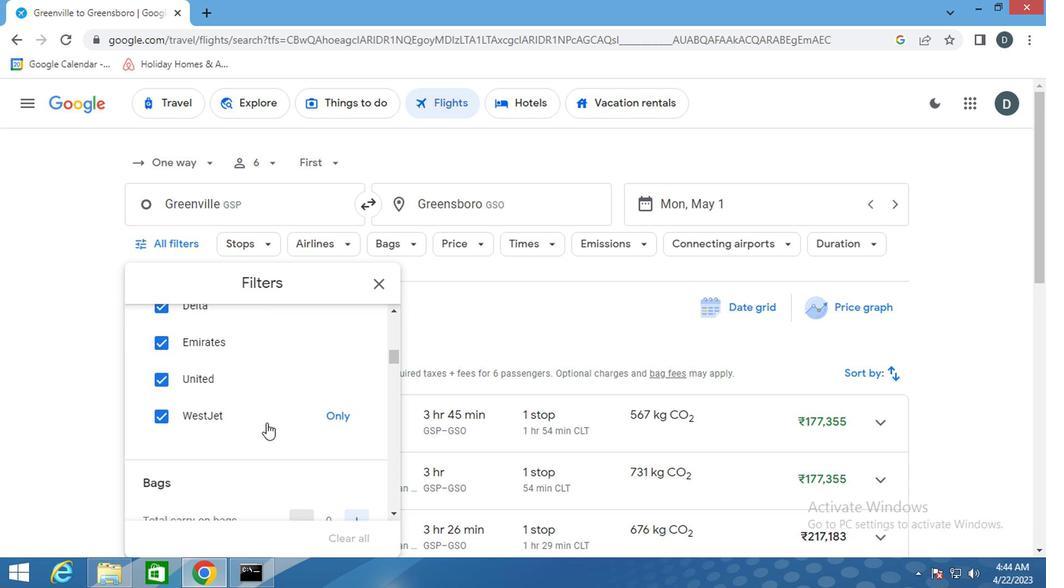 
Action: Mouse scrolled (266, 429) with delta (0, 0)
Screenshot: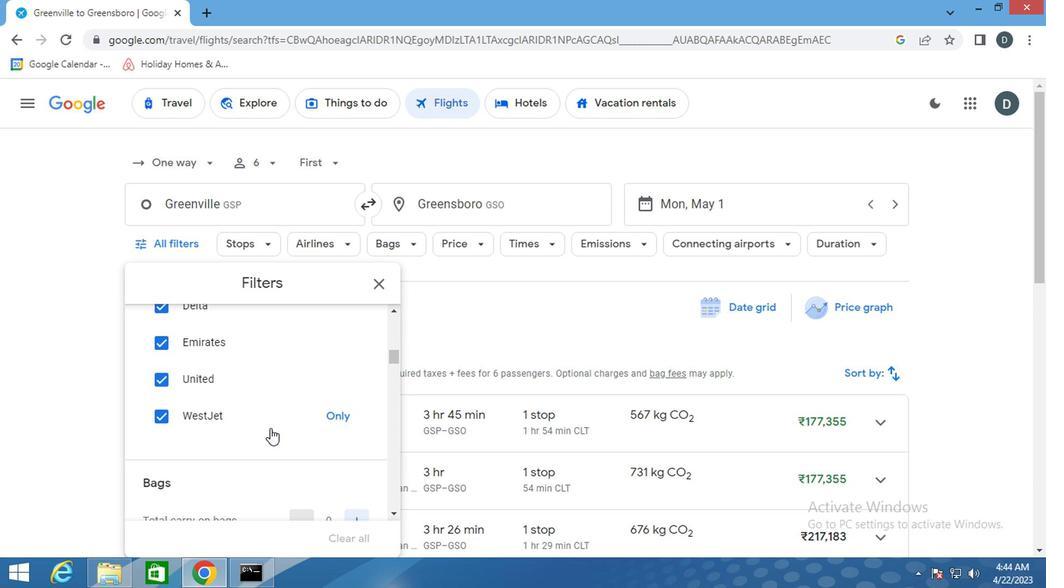 
Action: Mouse scrolled (266, 429) with delta (0, 0)
Screenshot: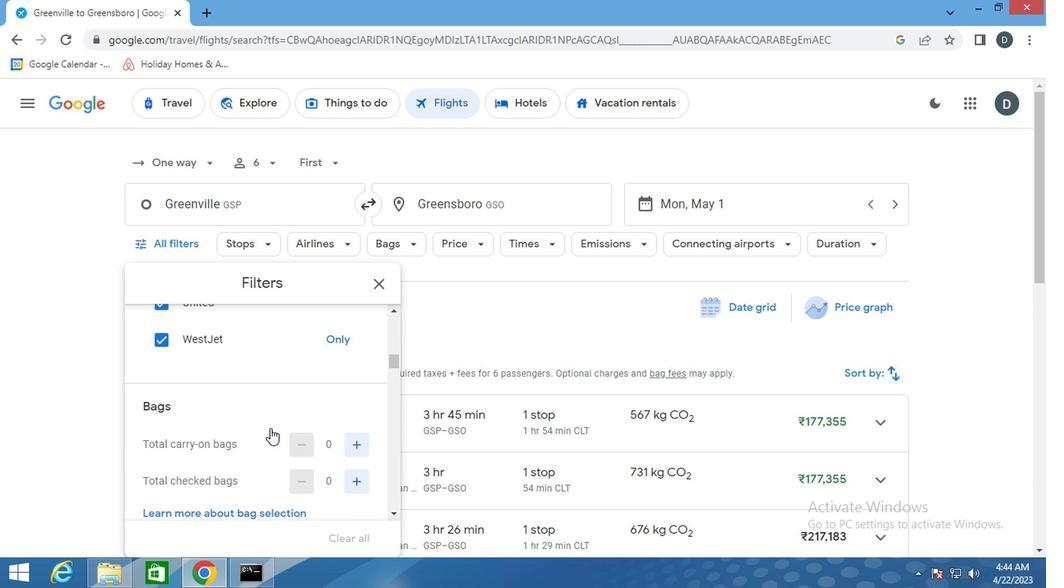 
Action: Mouse moved to (351, 415)
Screenshot: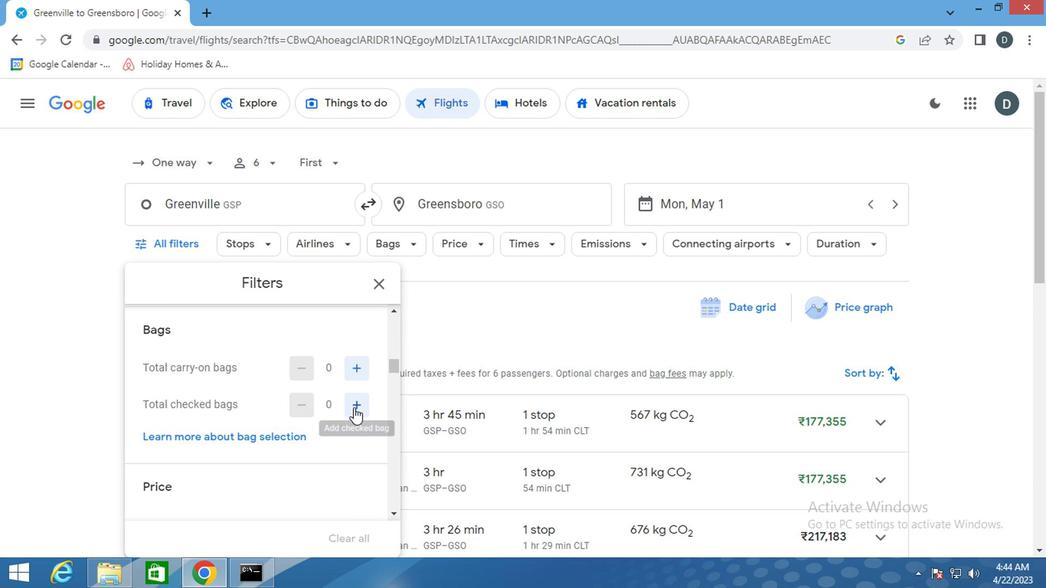 
Action: Mouse pressed left at (351, 415)
Screenshot: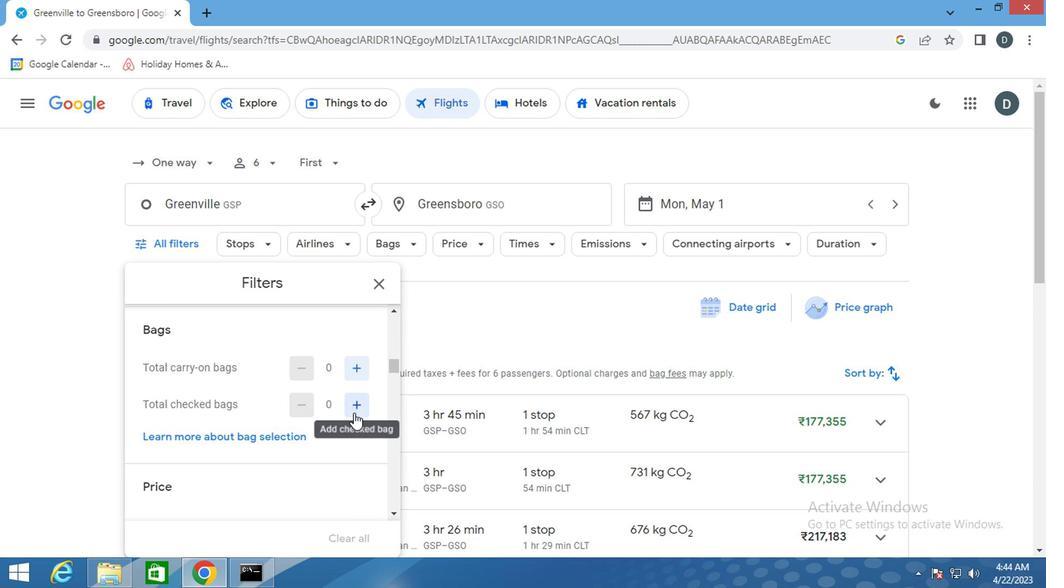 
Action: Mouse moved to (339, 455)
Screenshot: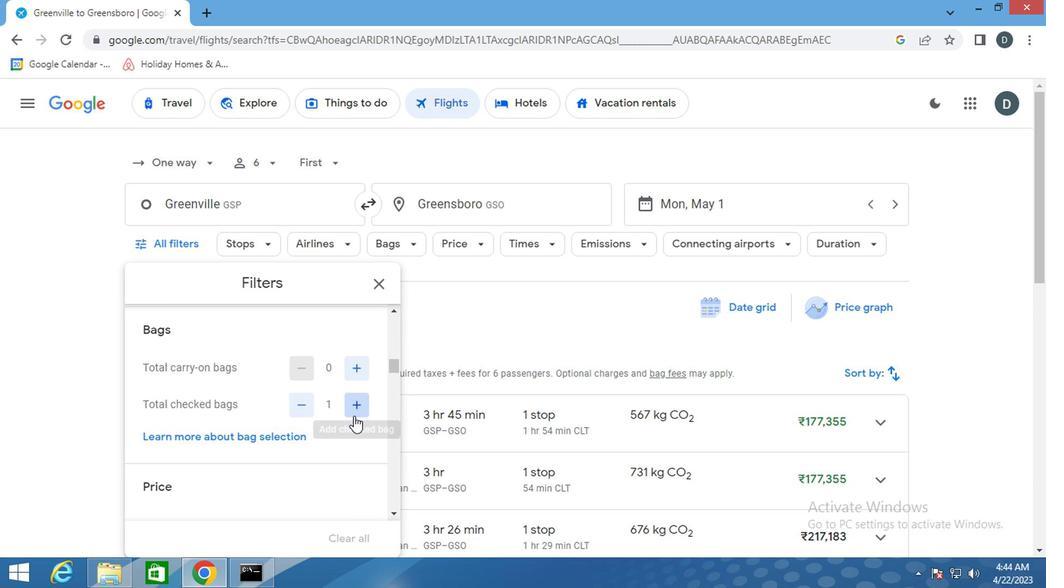 
Action: Mouse scrolled (339, 455) with delta (0, 0)
Screenshot: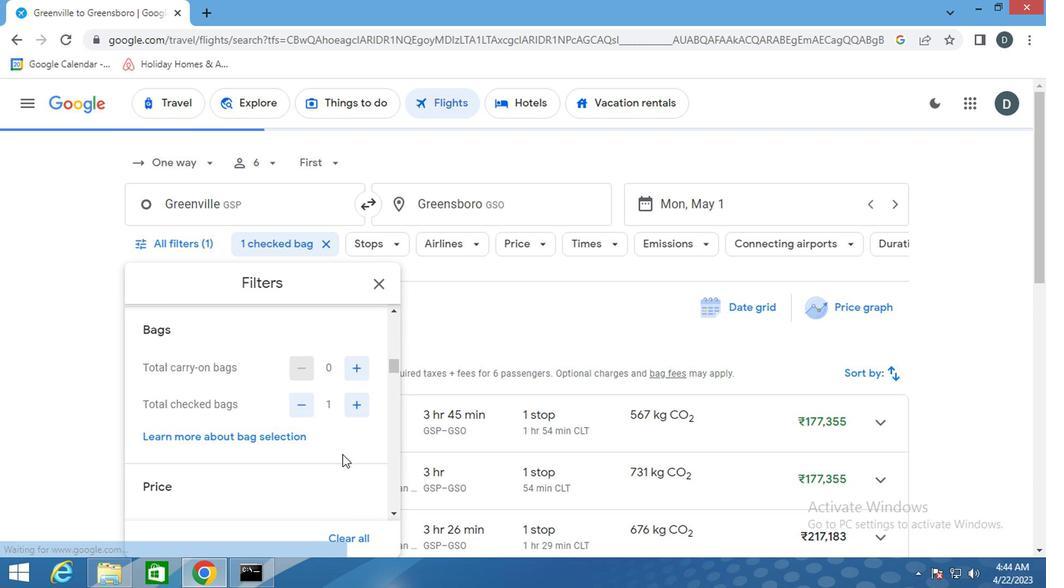 
Action: Mouse scrolled (339, 455) with delta (0, 0)
Screenshot: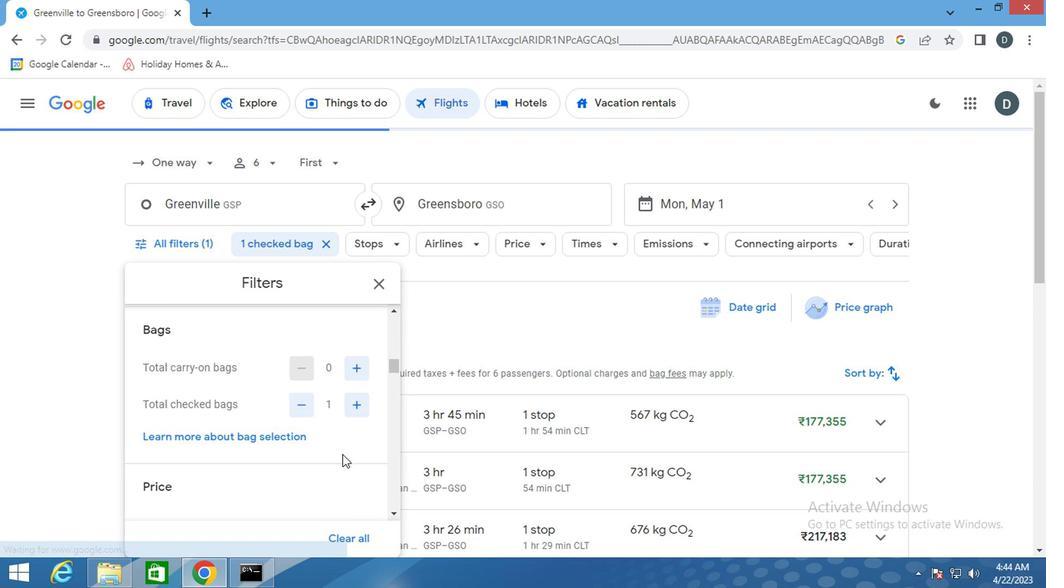 
Action: Mouse moved to (361, 406)
Screenshot: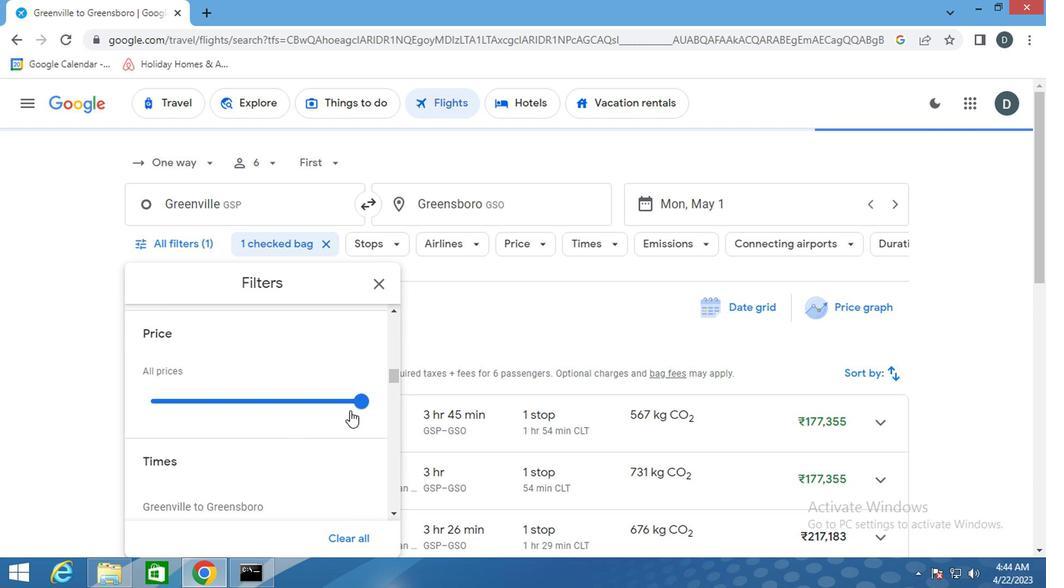 
Action: Mouse pressed left at (361, 406)
Screenshot: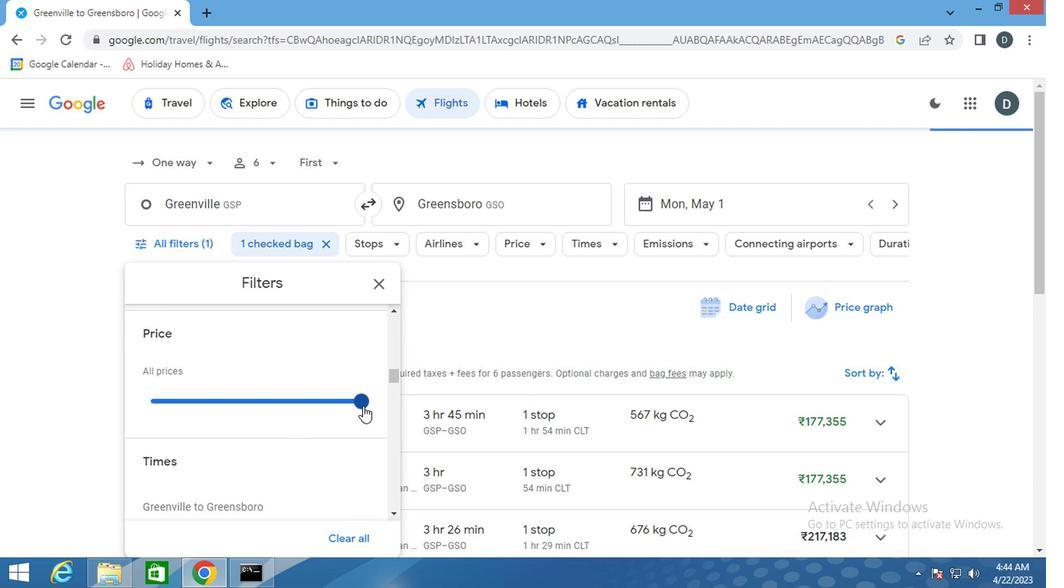 
Action: Mouse moved to (321, 432)
Screenshot: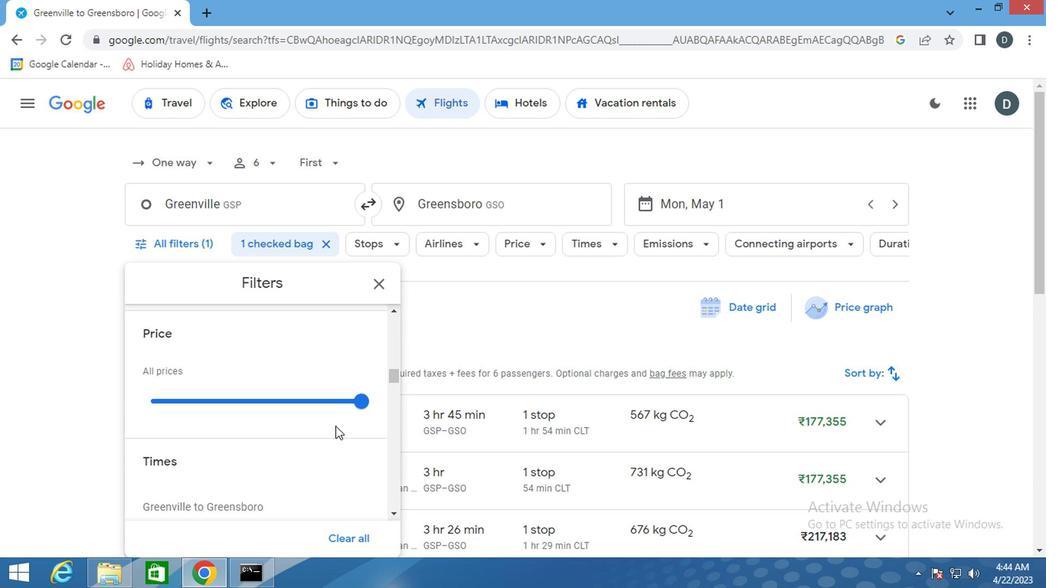 
Action: Mouse scrolled (321, 431) with delta (0, -1)
Screenshot: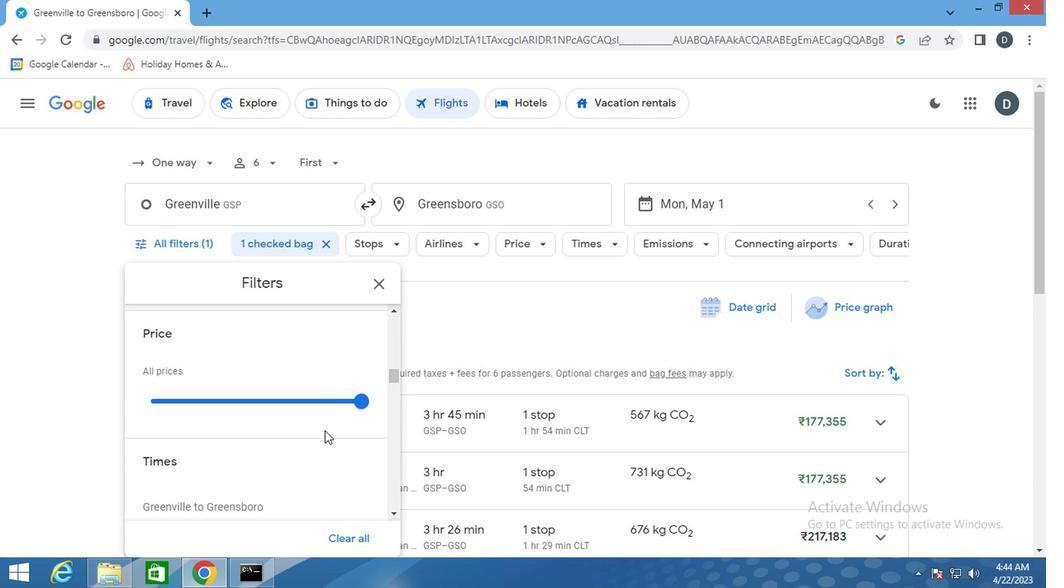 
Action: Mouse scrolled (321, 431) with delta (0, -1)
Screenshot: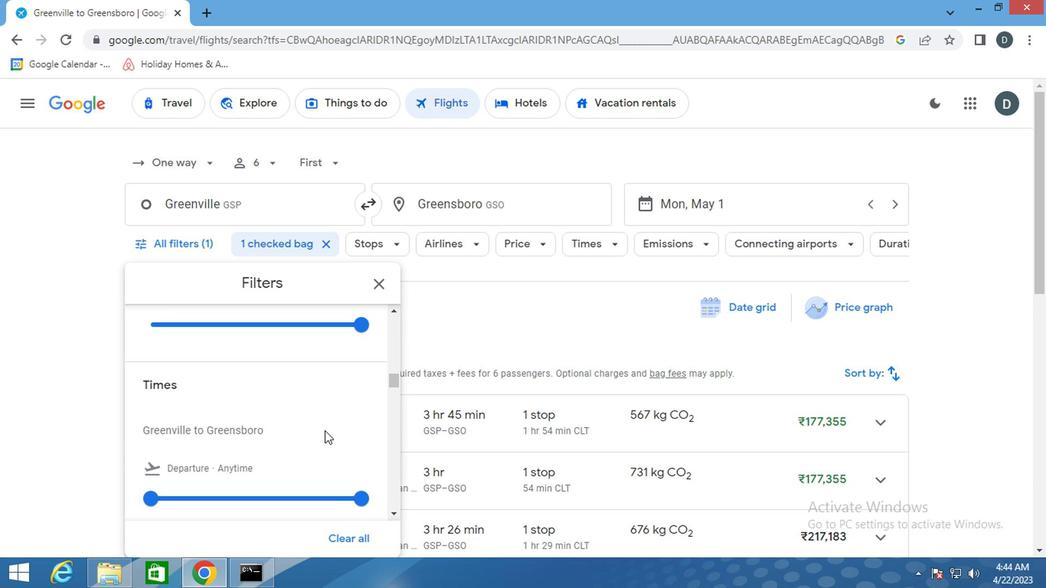 
Action: Mouse moved to (131, 417)
Screenshot: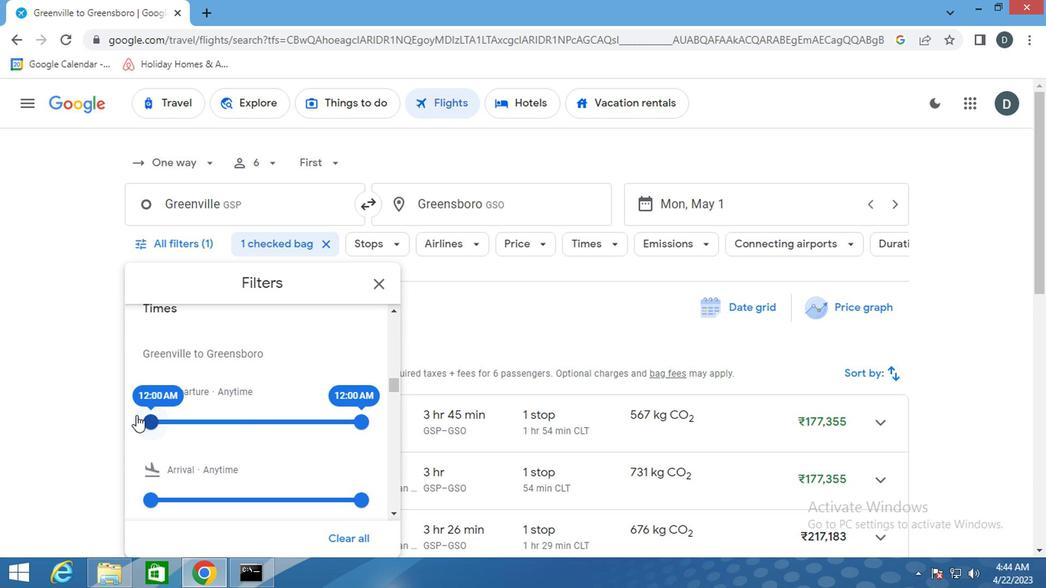 
Action: Mouse pressed left at (131, 417)
Screenshot: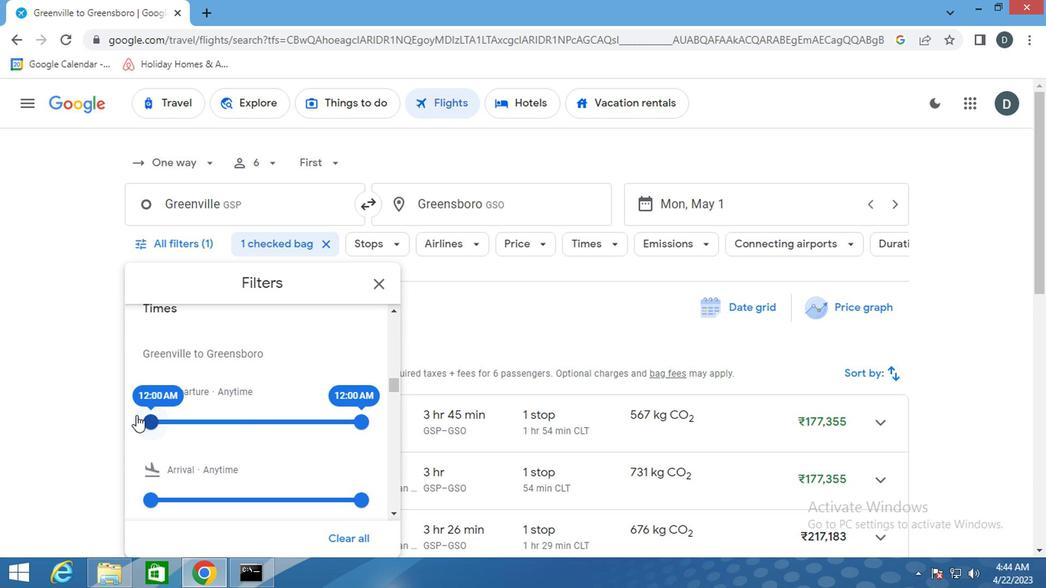 
Action: Mouse moved to (364, 421)
Screenshot: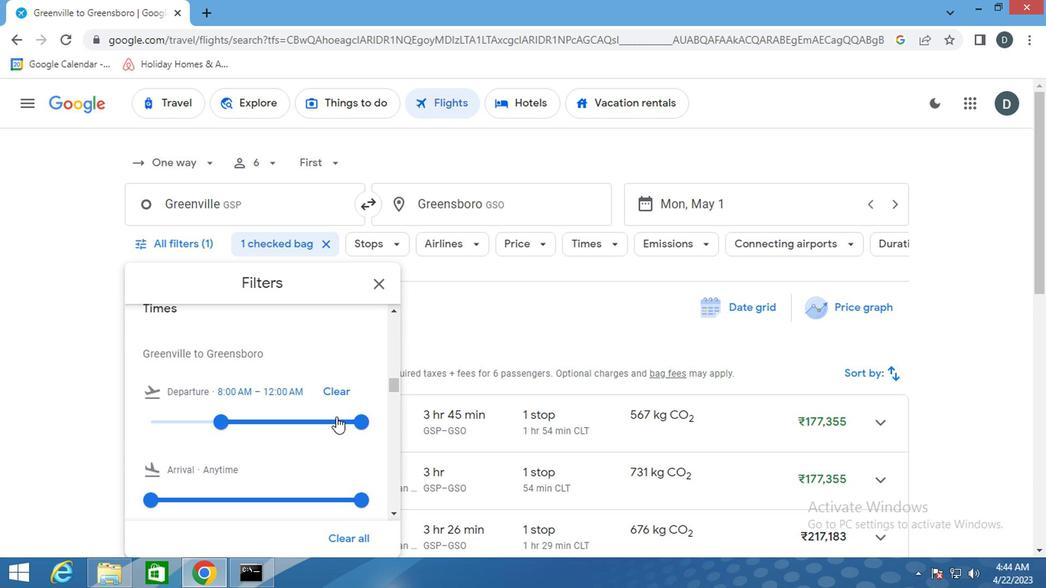 
Action: Mouse pressed left at (364, 421)
Screenshot: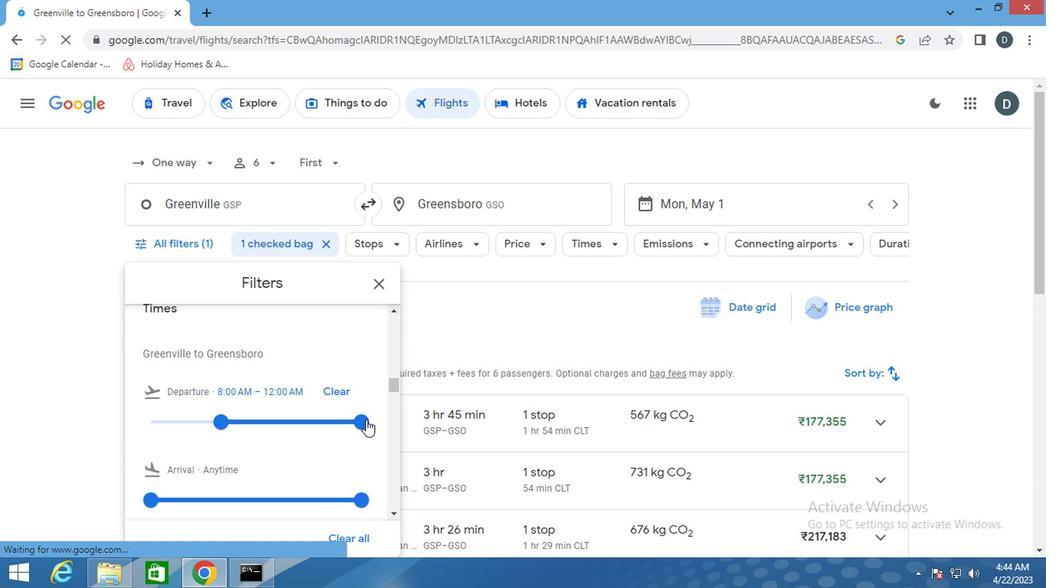 
Action: Mouse moved to (269, 475)
Screenshot: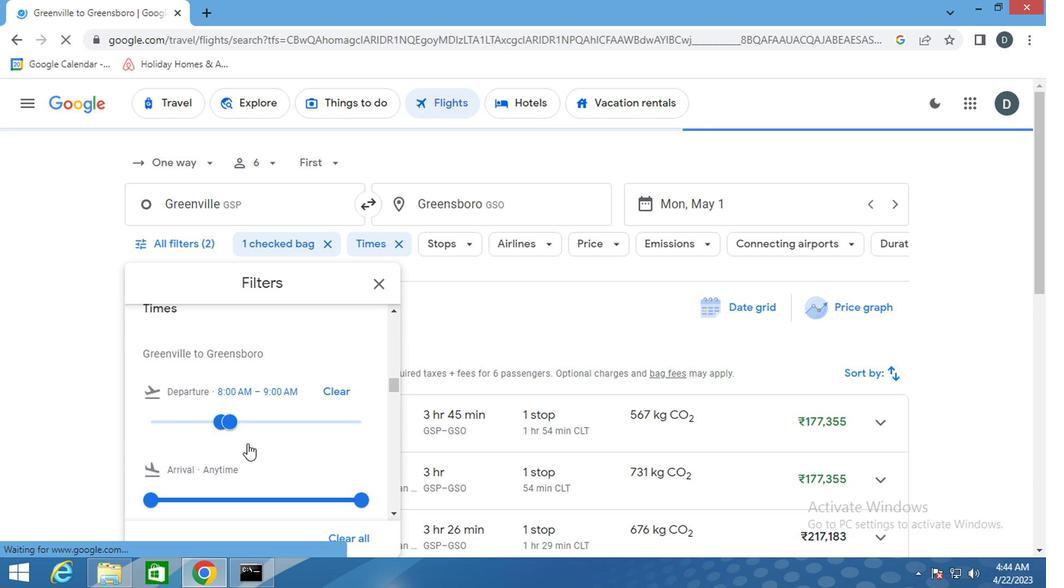 
Action: Mouse scrolled (269, 475) with delta (0, 0)
Screenshot: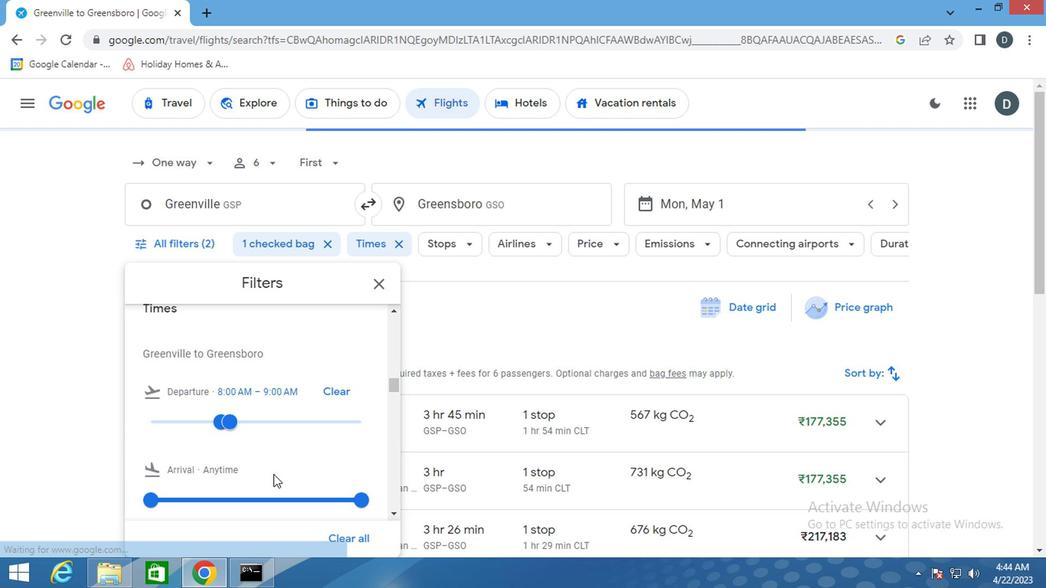 
Action: Mouse scrolled (269, 475) with delta (0, 0)
Screenshot: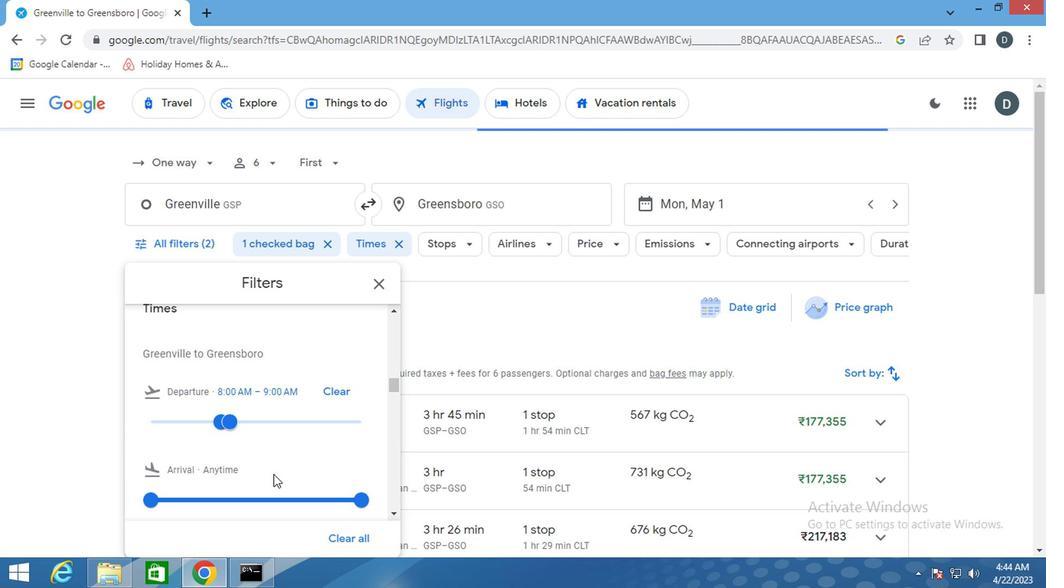 
Action: Mouse scrolled (269, 475) with delta (0, 0)
Screenshot: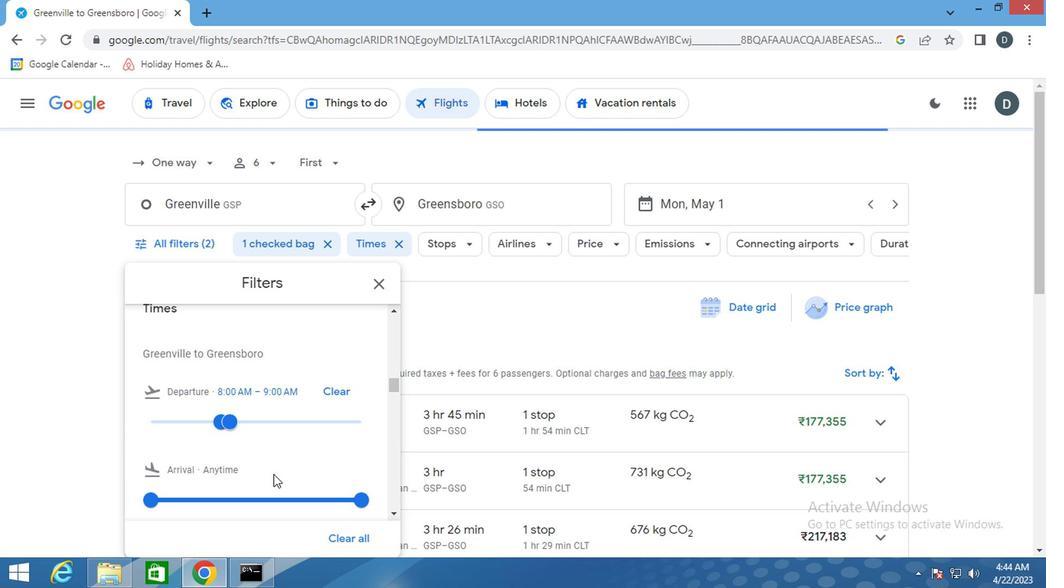 
Action: Mouse scrolled (269, 475) with delta (0, 0)
Screenshot: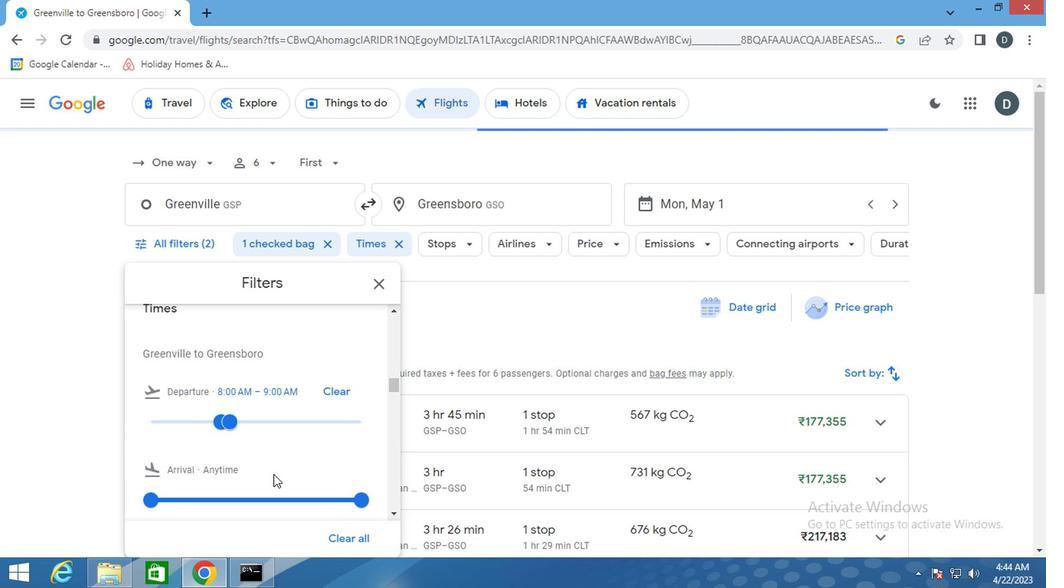 
Action: Mouse moved to (269, 475)
Screenshot: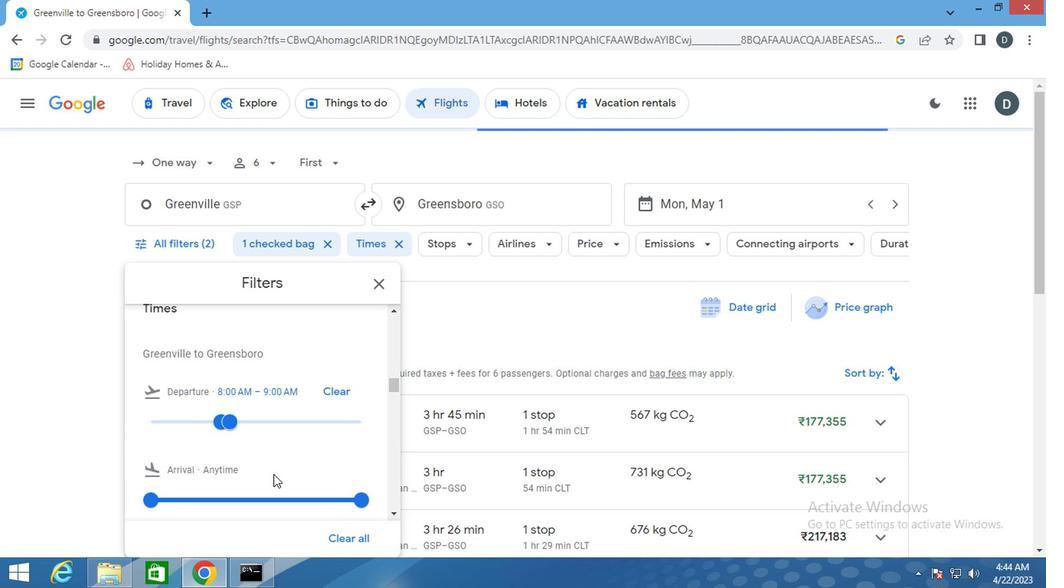 
Action: Mouse scrolled (269, 475) with delta (0, 0)
Screenshot: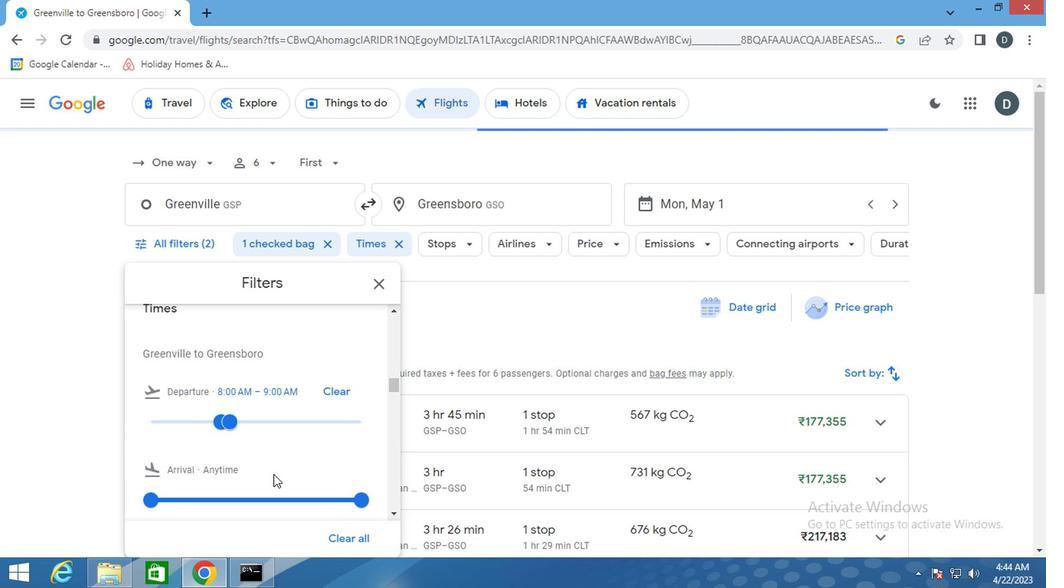 
Action: Mouse scrolled (269, 475) with delta (0, 0)
Screenshot: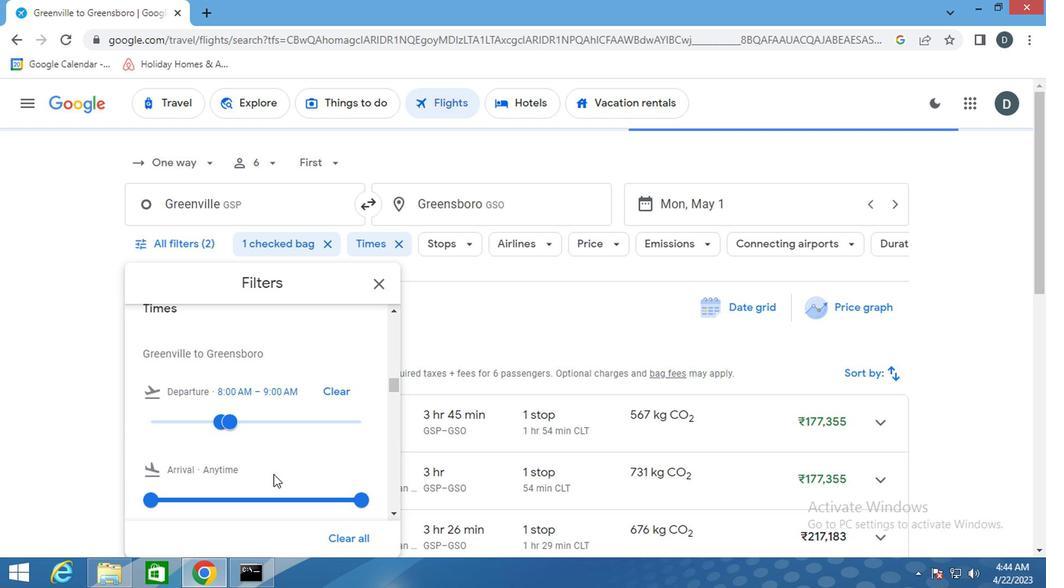 
Action: Mouse scrolled (269, 475) with delta (0, 0)
Screenshot: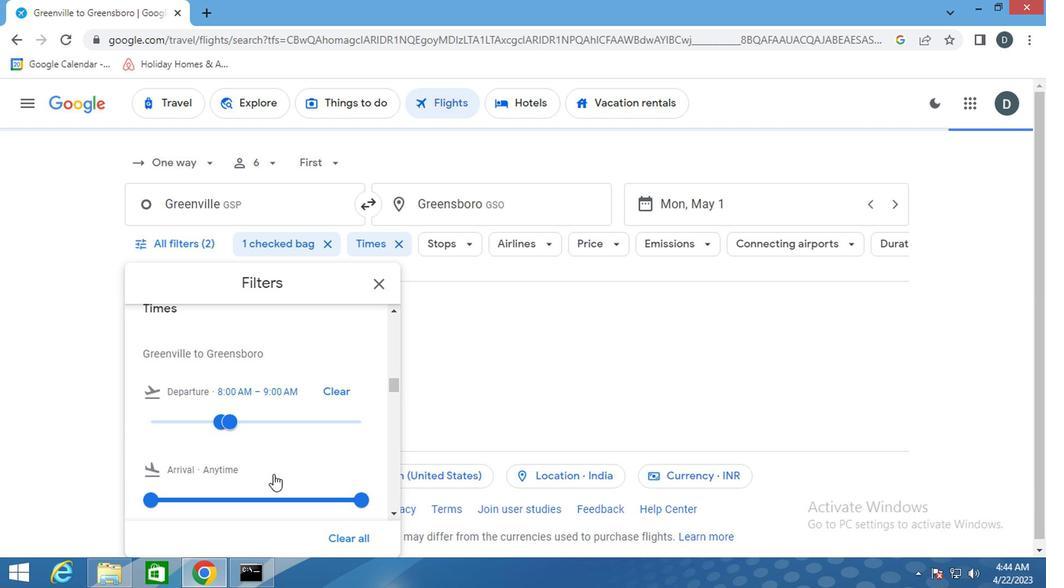 
Action: Mouse scrolled (269, 475) with delta (0, 0)
Screenshot: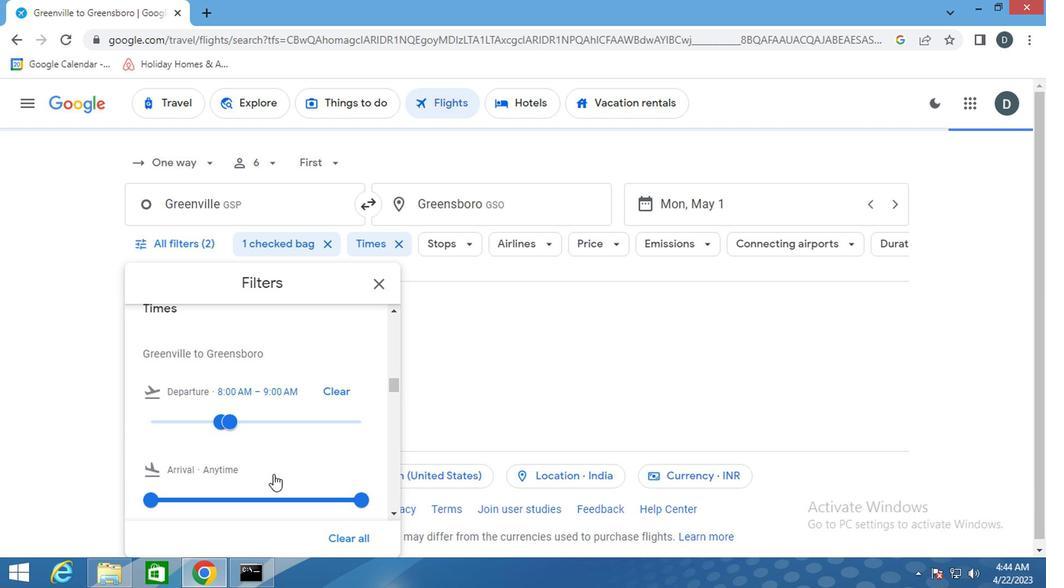 
Action: Mouse scrolled (269, 475) with delta (0, 0)
Screenshot: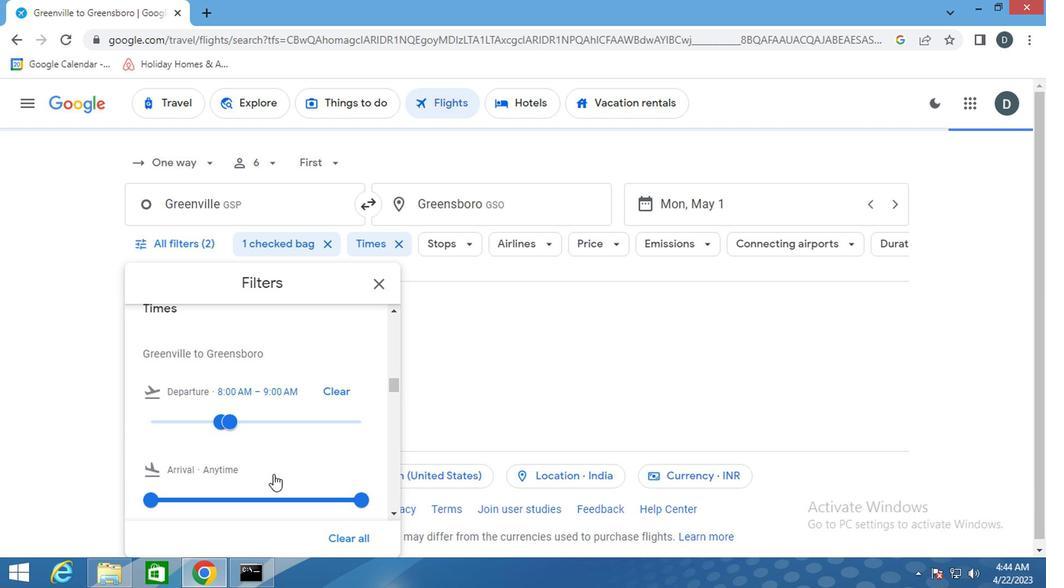 
Action: Mouse scrolled (269, 475) with delta (0, 0)
Screenshot: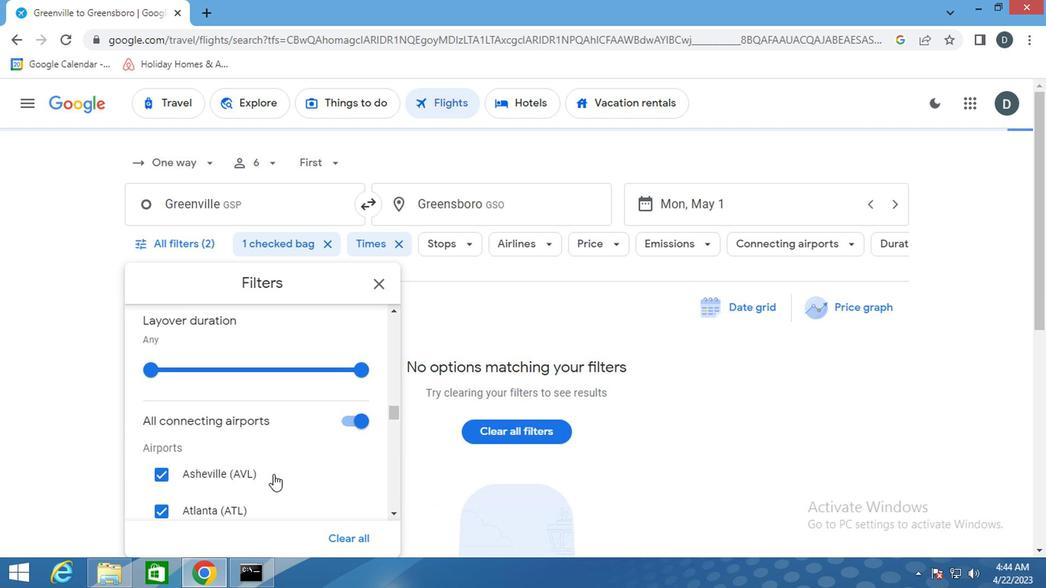 
Action: Mouse scrolled (269, 475) with delta (0, 0)
Screenshot: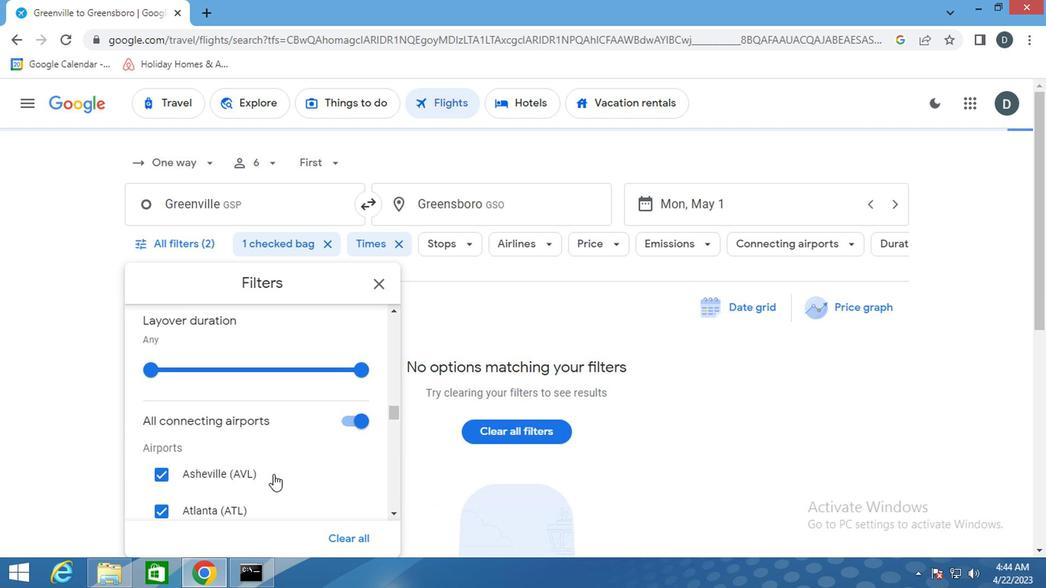 
Action: Mouse scrolled (269, 475) with delta (0, 0)
Screenshot: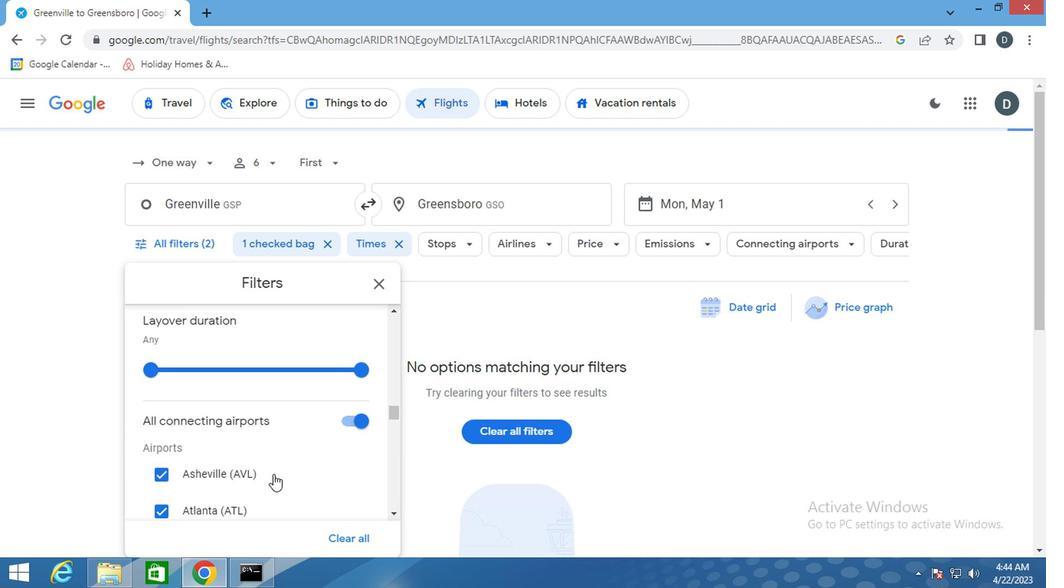 
Action: Mouse scrolled (269, 475) with delta (0, 0)
Screenshot: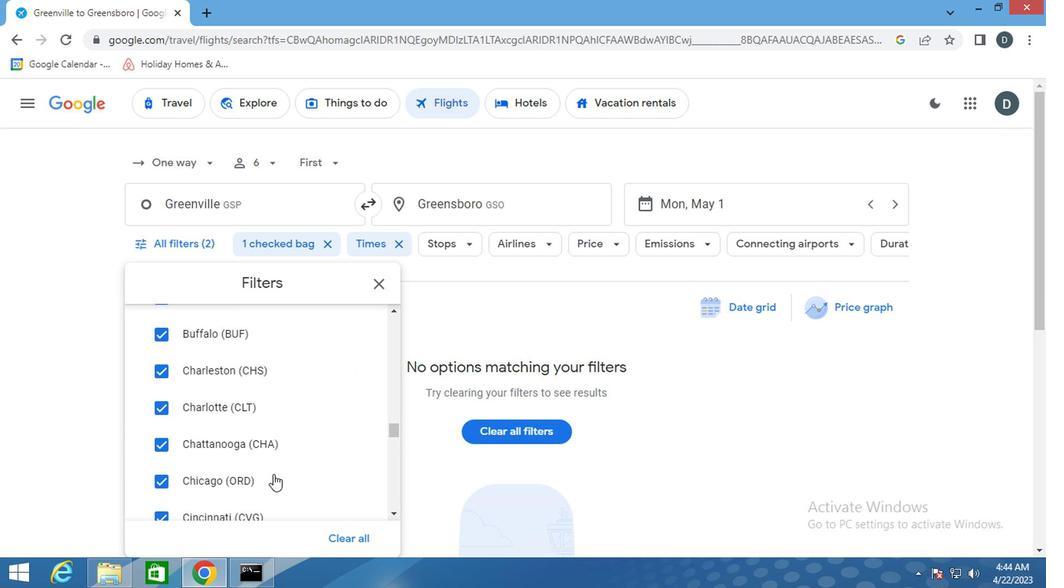 
Action: Mouse scrolled (269, 475) with delta (0, 0)
Screenshot: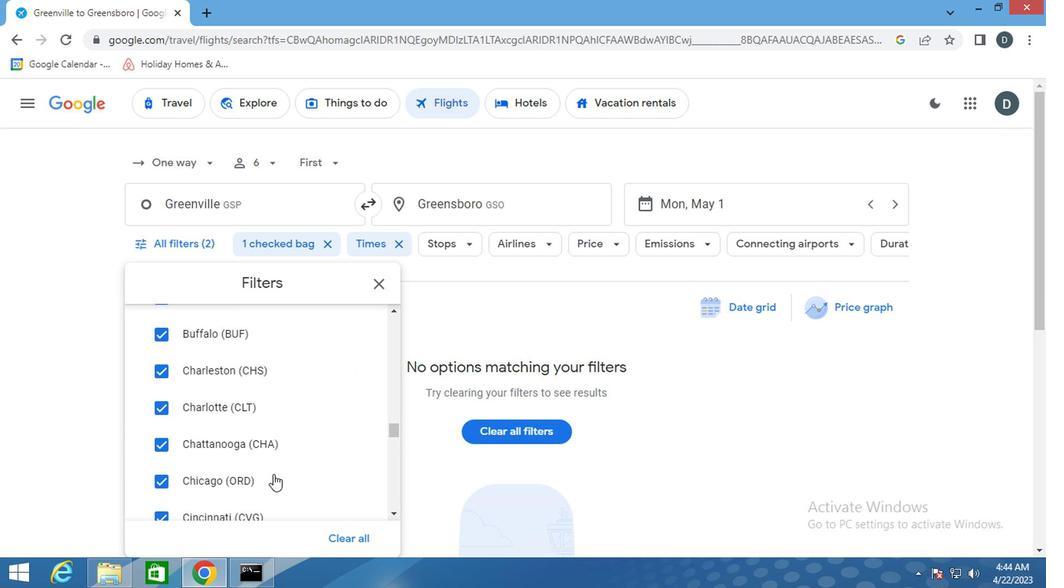 
Action: Mouse scrolled (269, 475) with delta (0, 0)
Screenshot: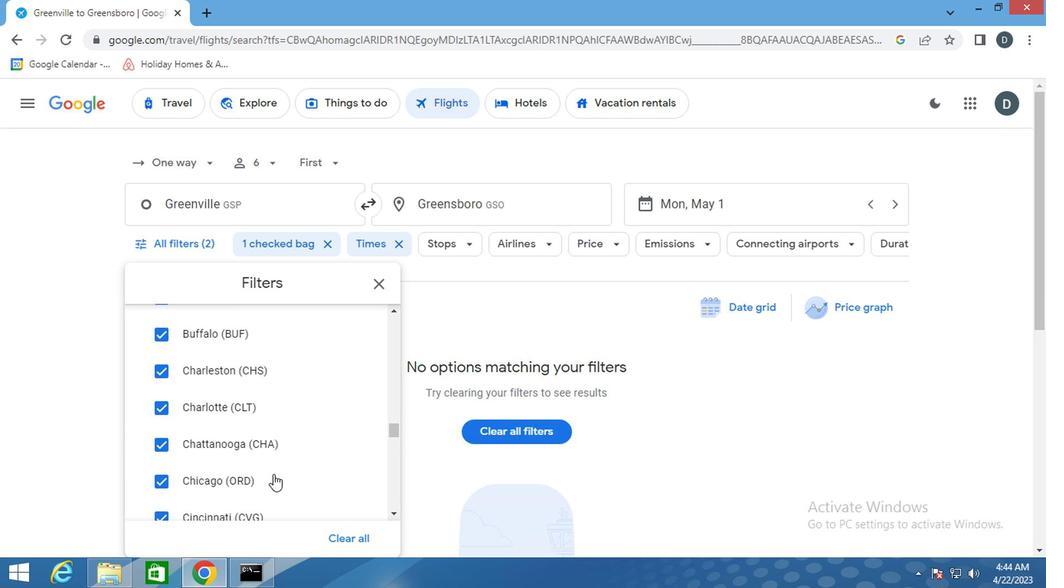 
Action: Mouse scrolled (269, 475) with delta (0, 0)
Screenshot: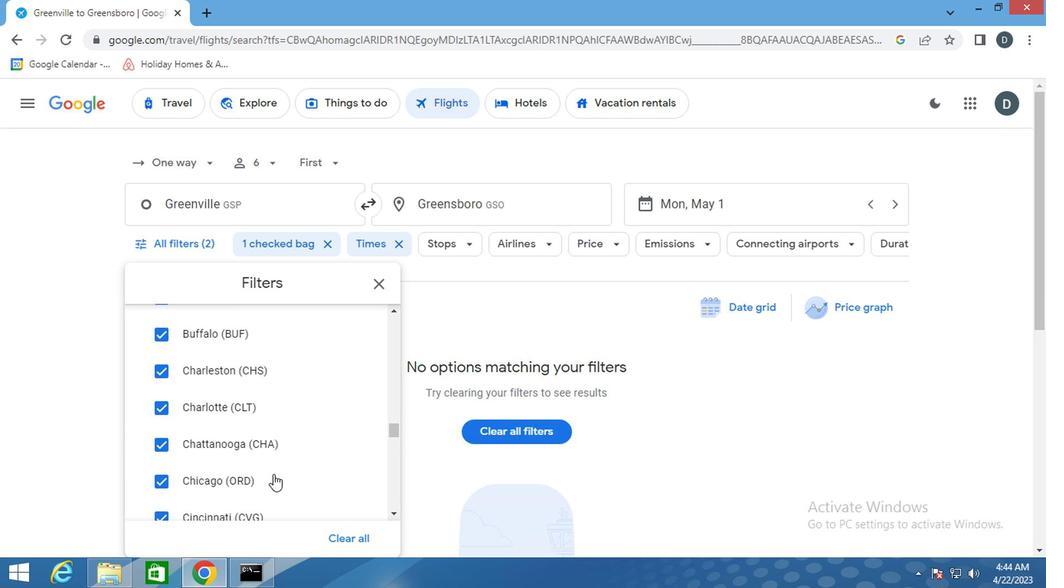
Action: Mouse scrolled (269, 475) with delta (0, 0)
Screenshot: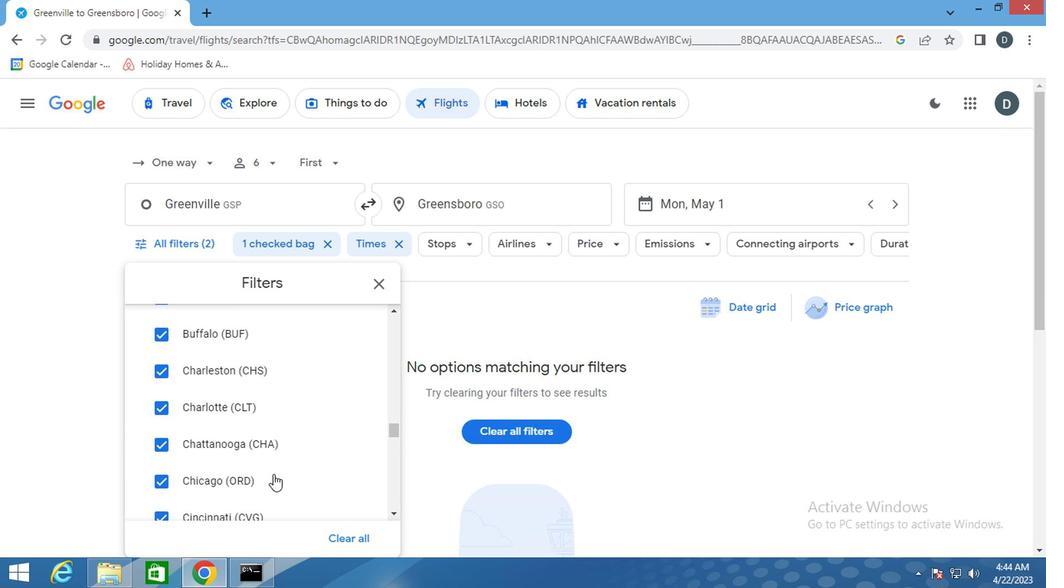 
Action: Mouse scrolled (269, 475) with delta (0, 0)
Screenshot: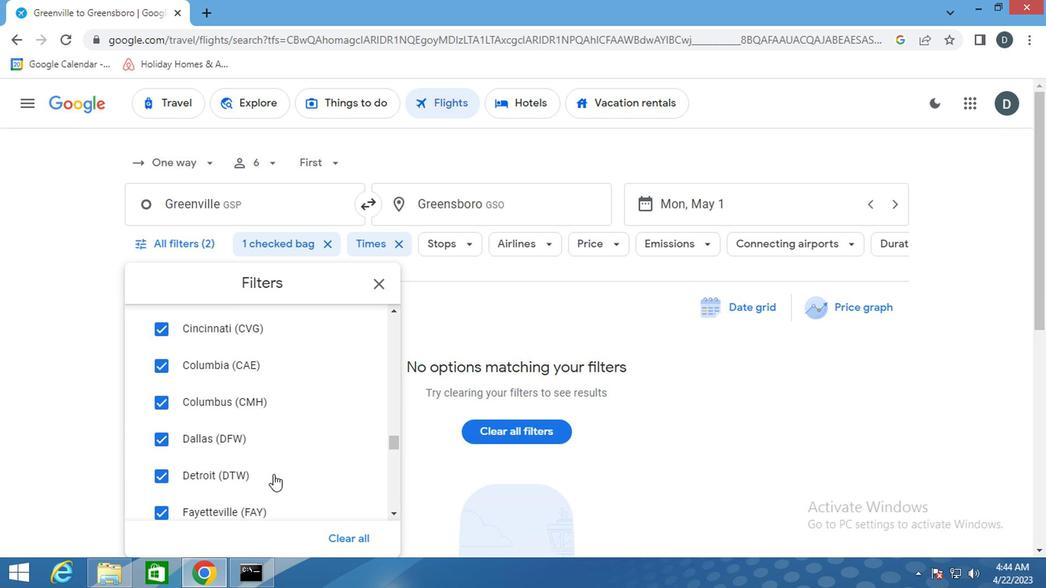 
Action: Mouse scrolled (269, 475) with delta (0, 0)
Screenshot: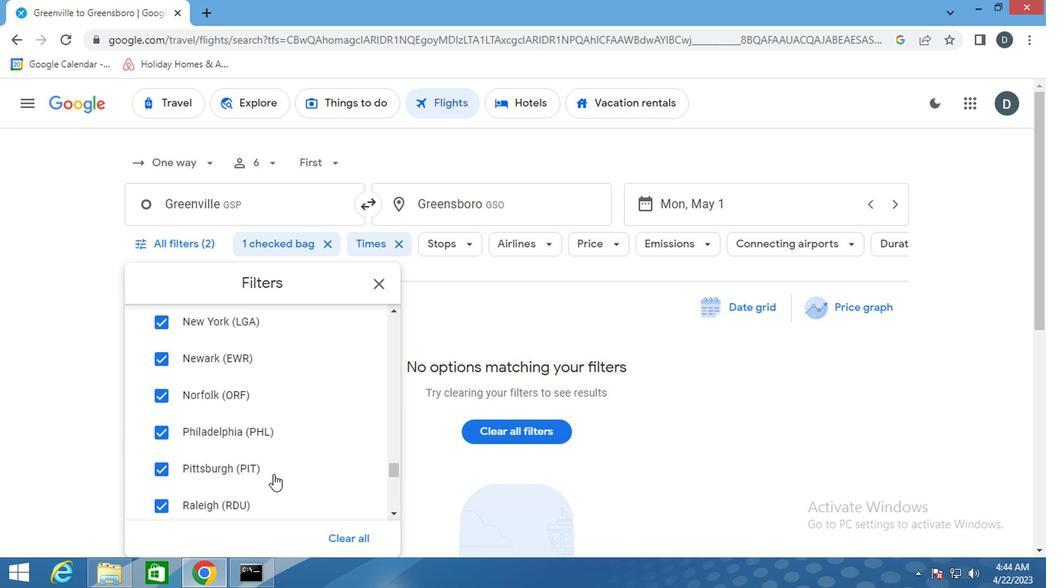 
Action: Mouse scrolled (269, 475) with delta (0, 0)
Screenshot: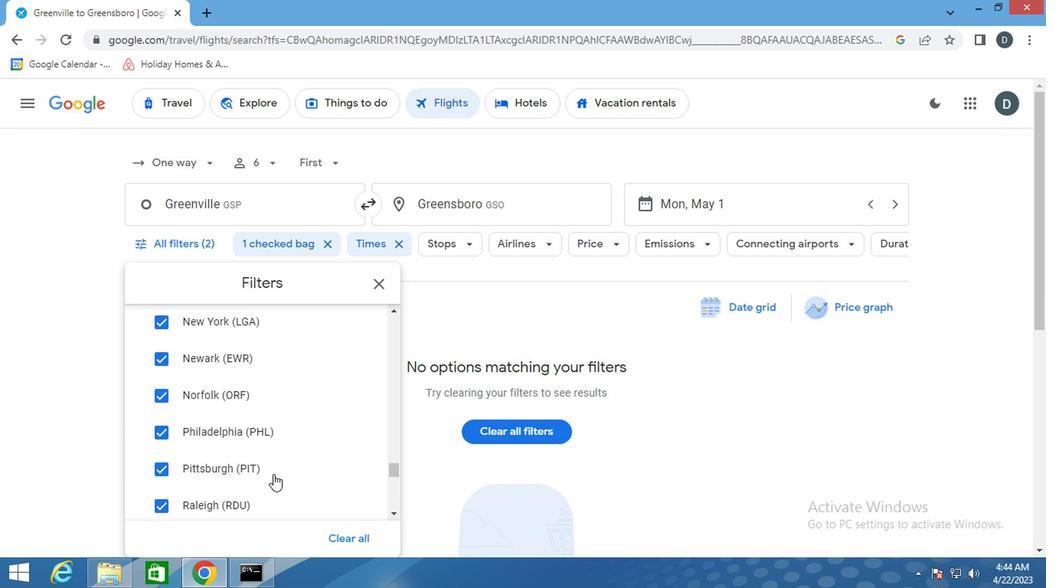 
Action: Mouse scrolled (269, 475) with delta (0, 0)
Screenshot: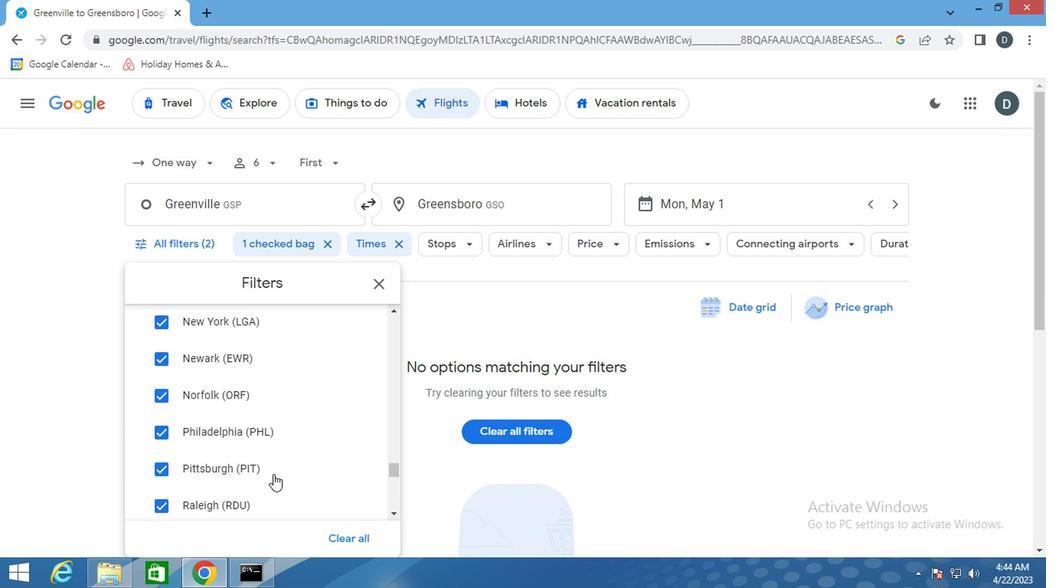 
Action: Mouse scrolled (269, 475) with delta (0, 0)
Screenshot: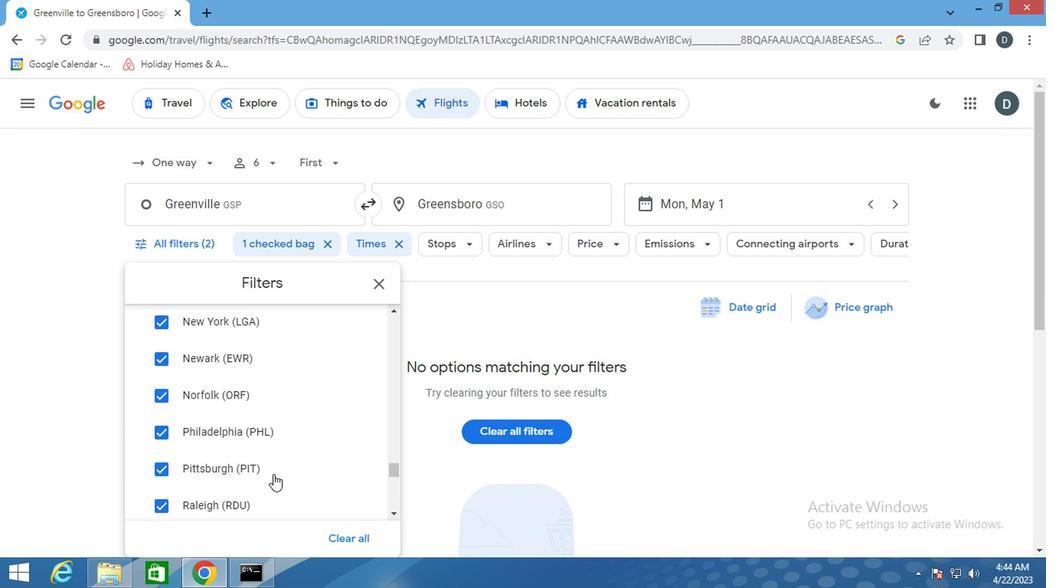 
Action: Mouse scrolled (269, 475) with delta (0, 0)
Screenshot: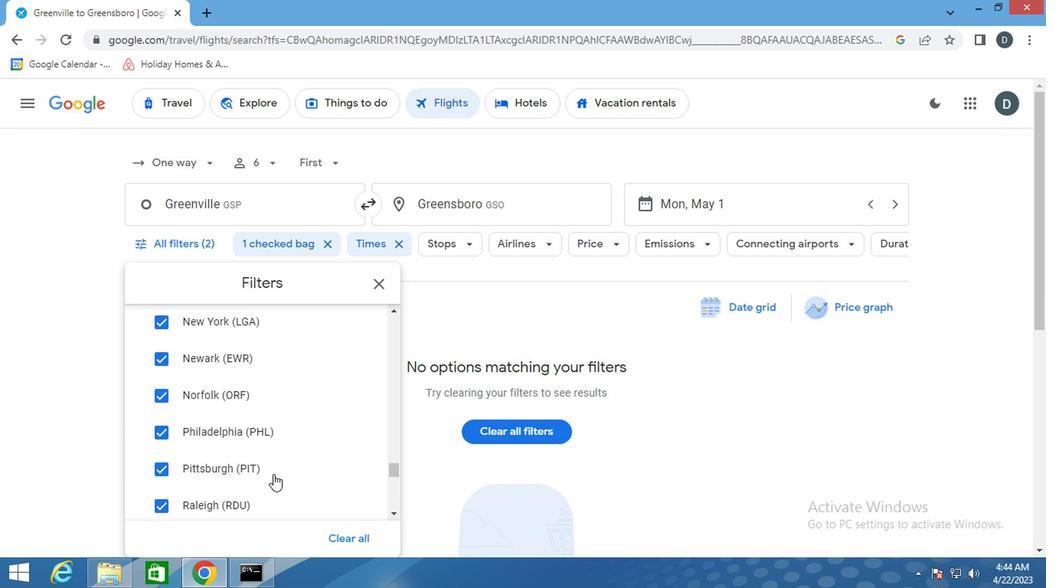 
Action: Mouse scrolled (269, 475) with delta (0, 0)
Screenshot: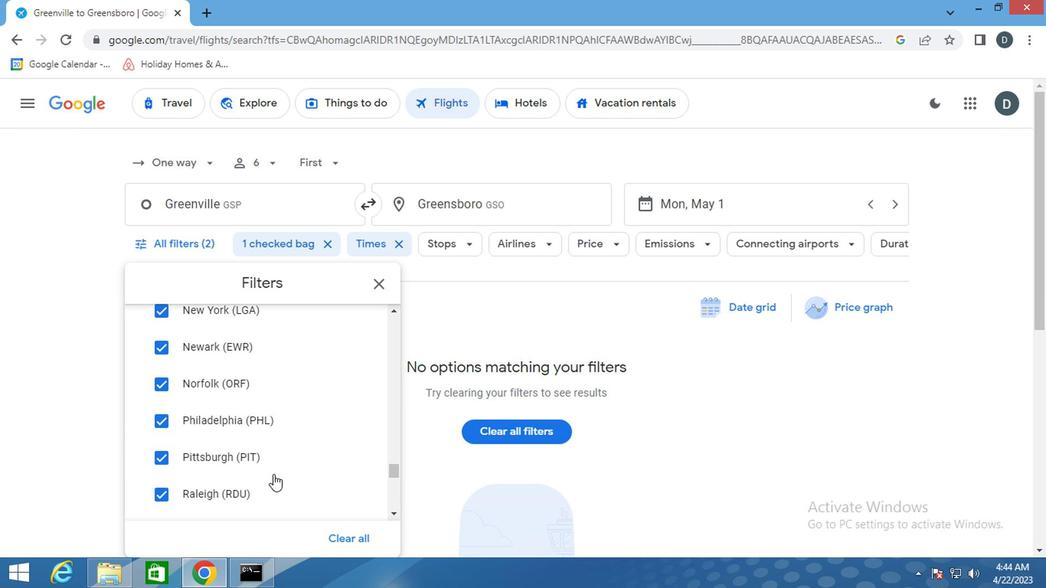 
Action: Mouse scrolled (269, 475) with delta (0, 0)
Screenshot: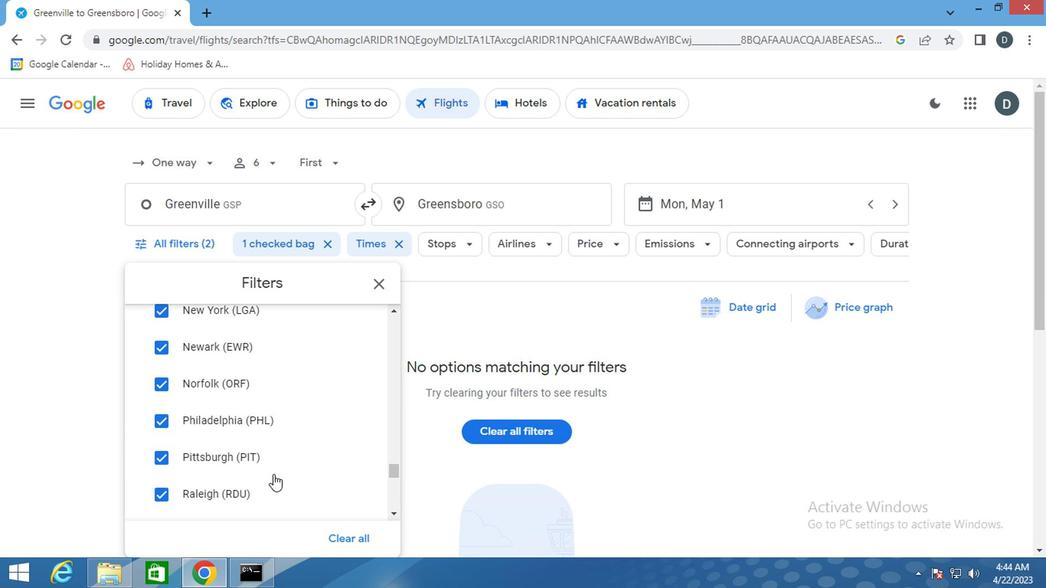 
Action: Mouse moved to (274, 475)
Screenshot: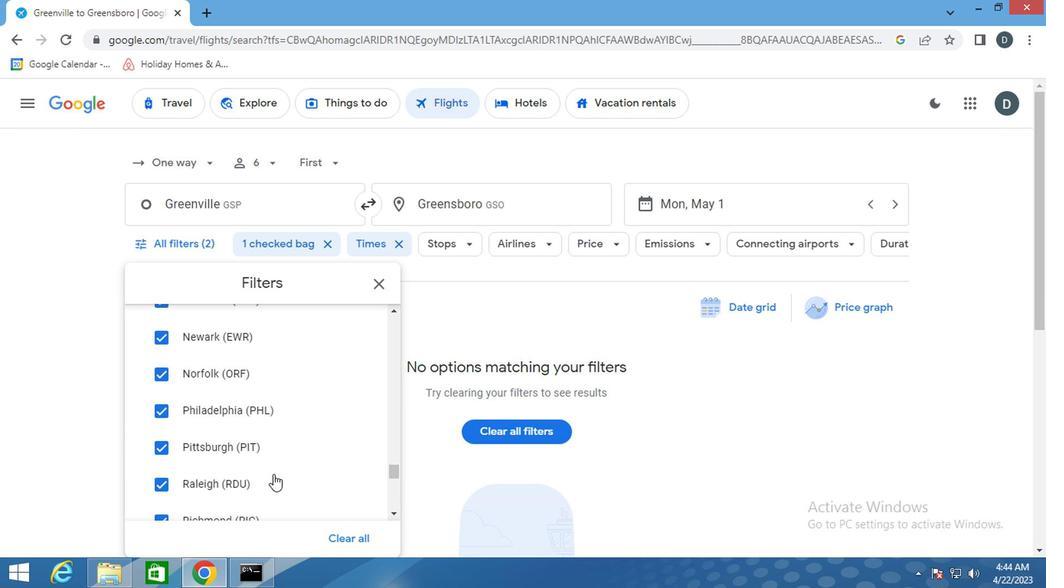 
Action: Mouse scrolled (274, 475) with delta (0, 0)
Screenshot: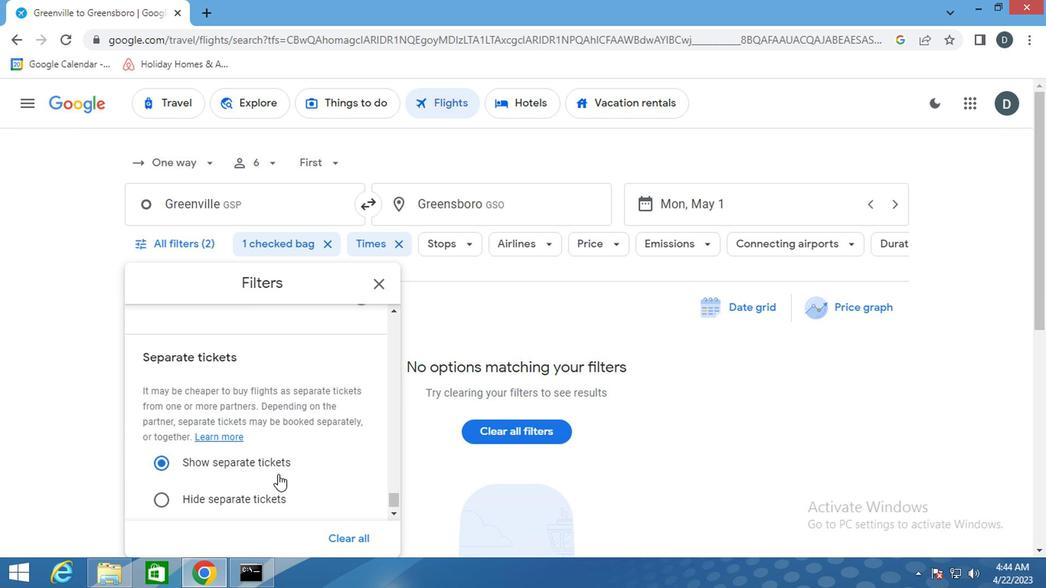 
Action: Mouse scrolled (274, 475) with delta (0, 0)
Screenshot: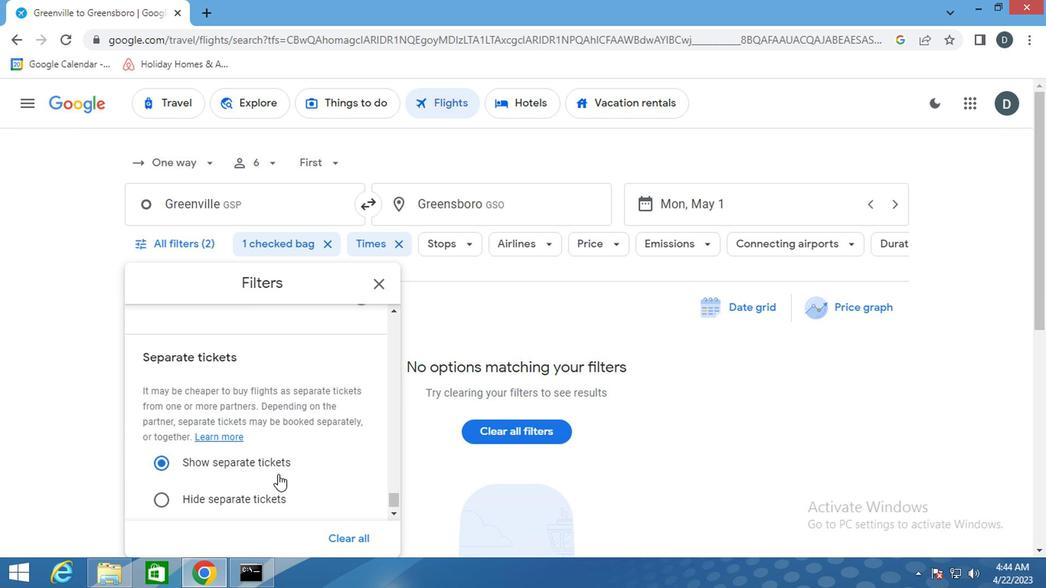 
Action: Mouse scrolled (274, 475) with delta (0, 0)
Screenshot: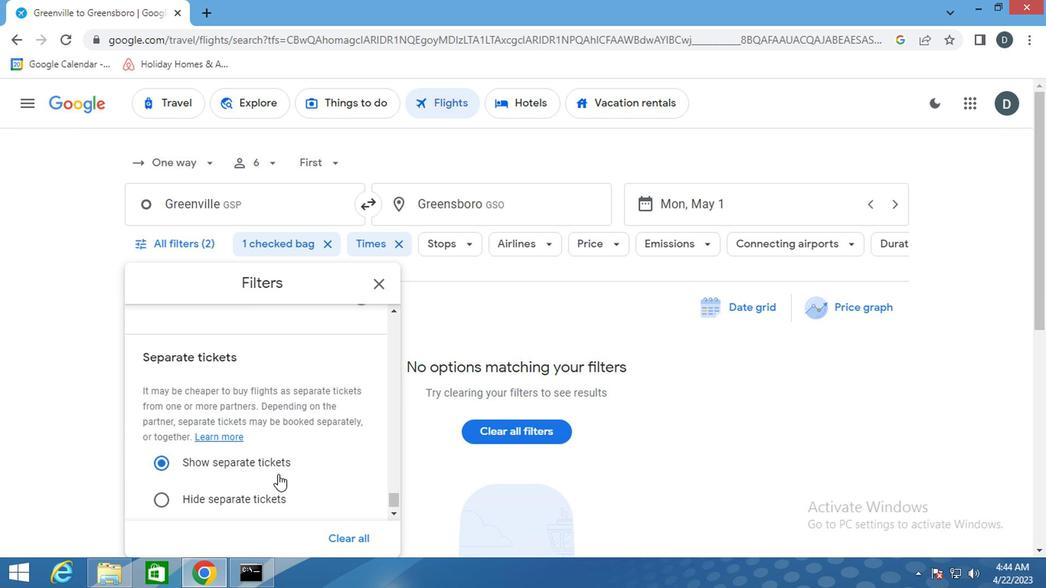 
Action: Mouse scrolled (274, 475) with delta (0, 0)
Screenshot: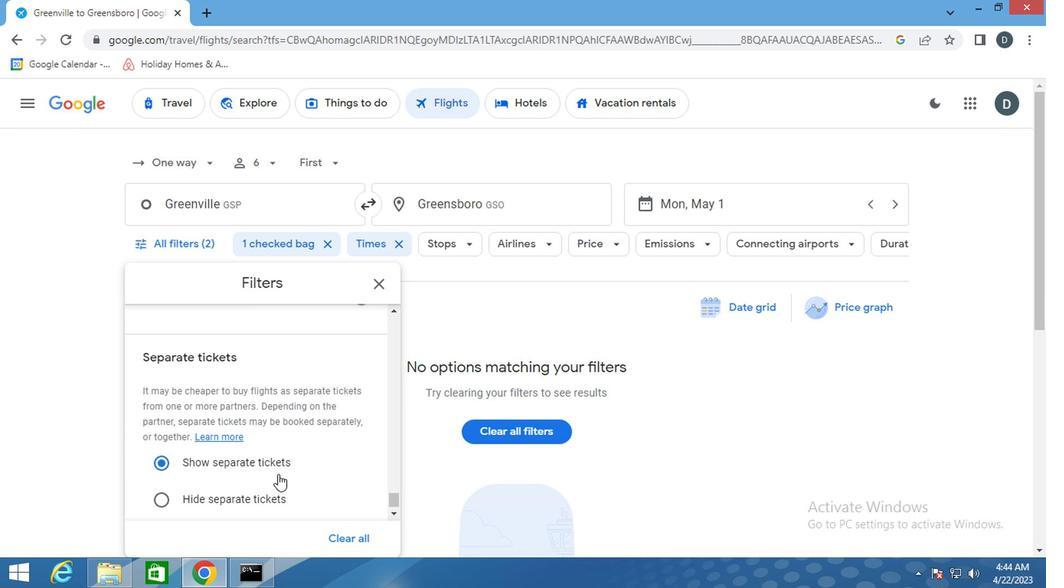 
Action: Mouse scrolled (274, 475) with delta (0, 0)
Screenshot: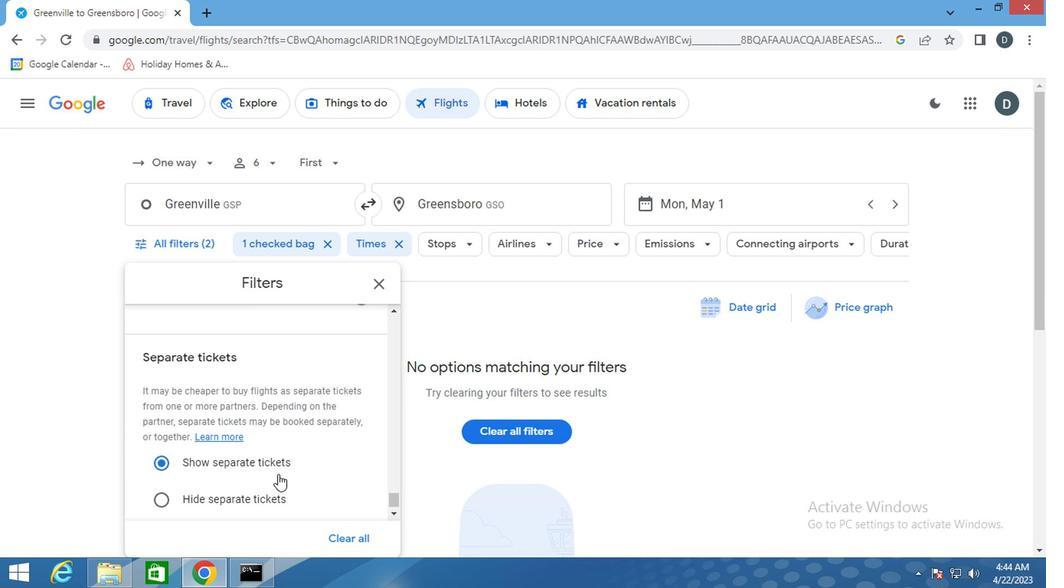 
Action: Mouse scrolled (274, 475) with delta (0, 0)
Screenshot: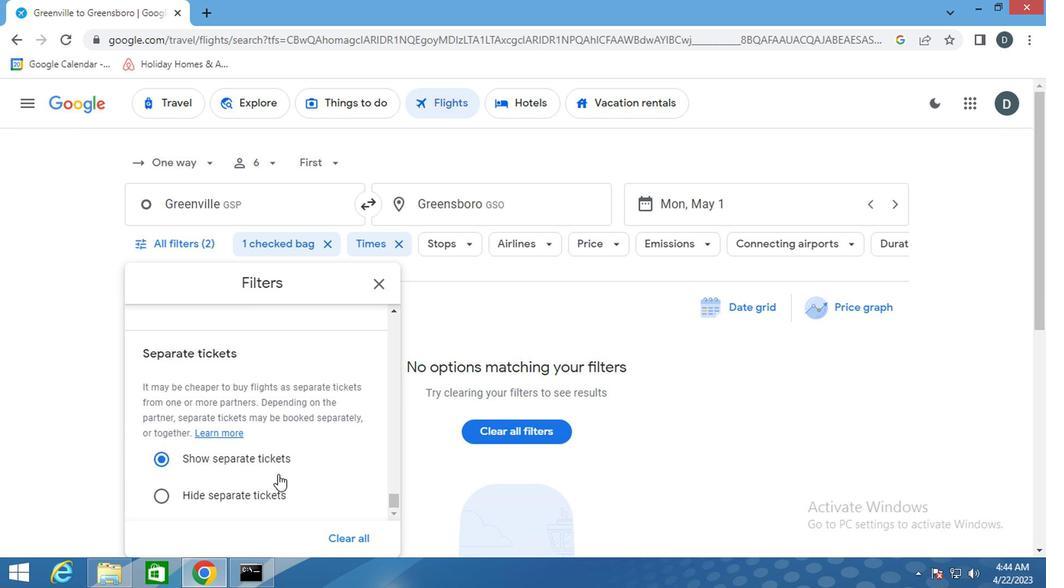 
Action: Mouse scrolled (274, 475) with delta (0, 0)
Screenshot: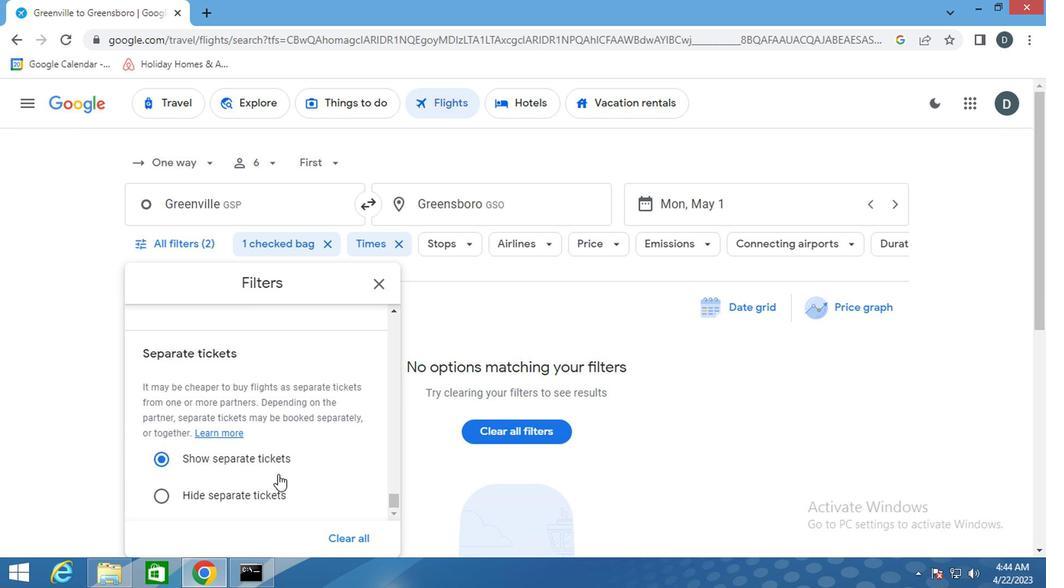 
Action: Mouse moved to (380, 283)
Screenshot: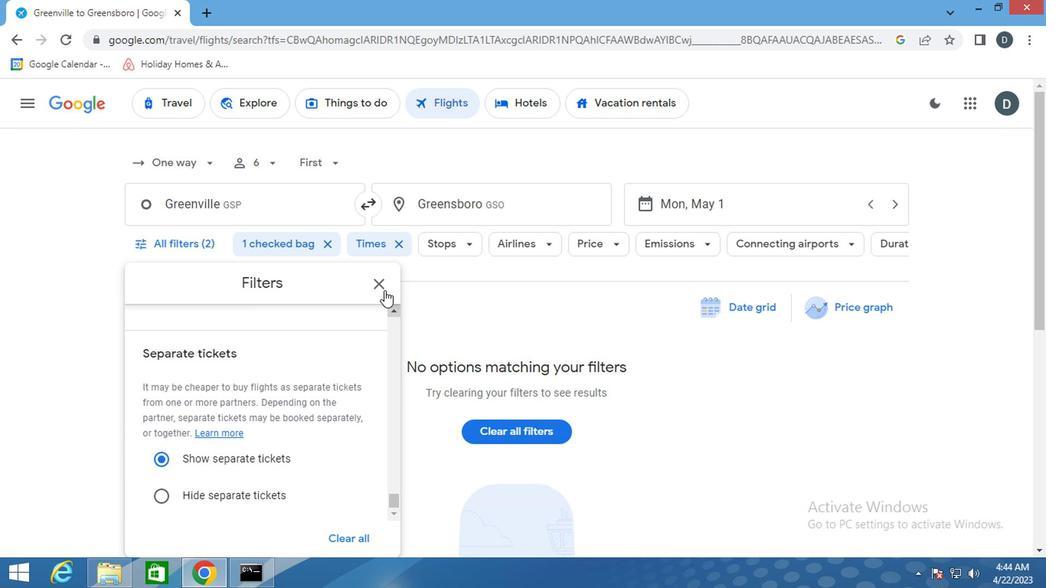 
Action: Mouse pressed left at (380, 283)
Screenshot: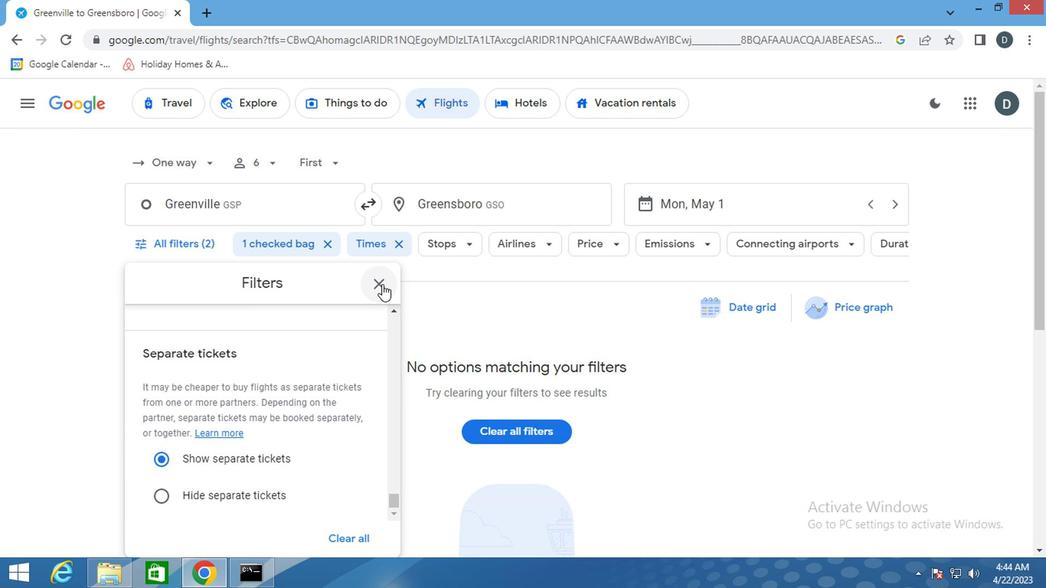
